 Task: Look for Airbnb properties in Yemva, Russia from 2nd December, 2023 to 10th December, 2023 for 1 adult.1  bedroom having 1 bed and 1 bathroom. Property type can be hotel. Look for 5 properties as per requirement.
Action: Mouse moved to (418, 90)
Screenshot: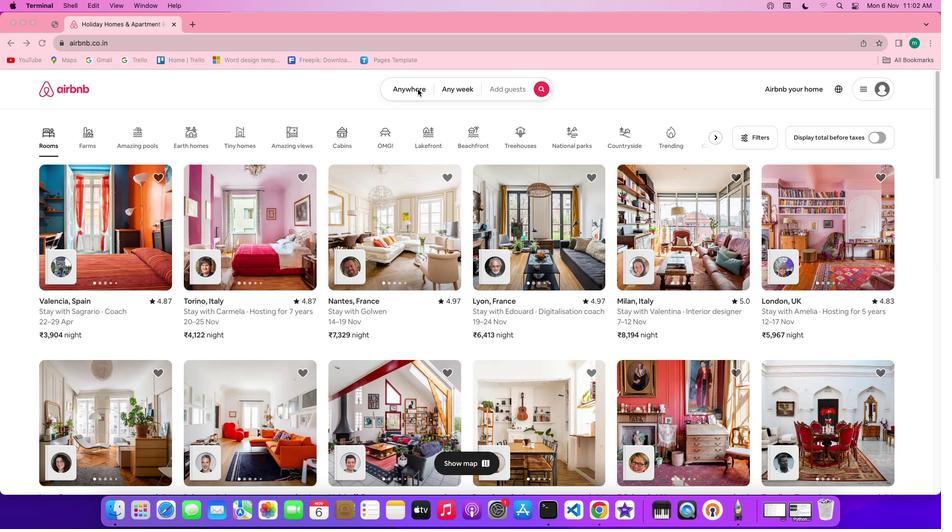 
Action: Mouse pressed left at (418, 90)
Screenshot: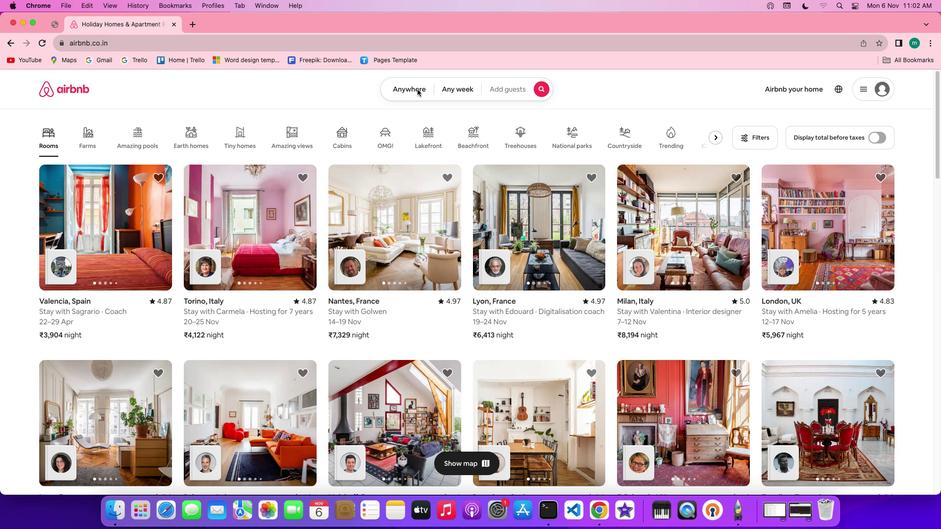 
Action: Mouse pressed left at (418, 90)
Screenshot: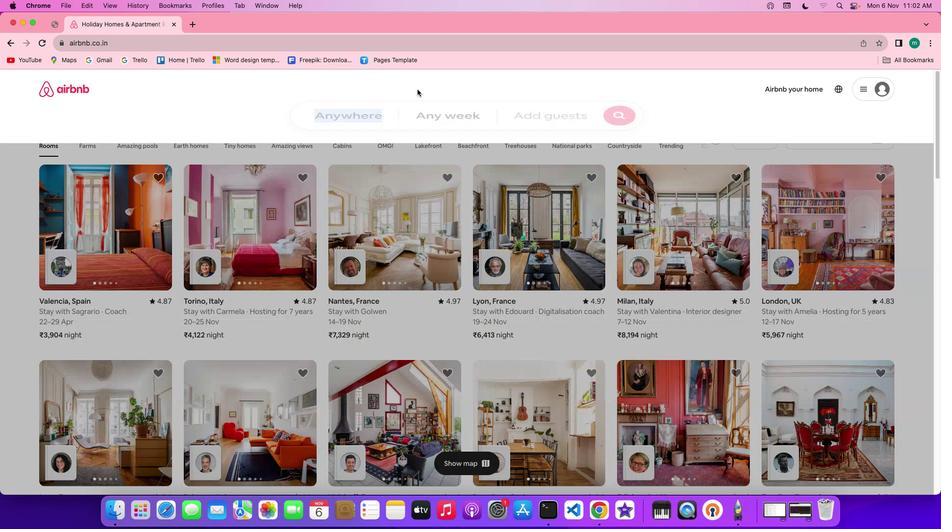 
Action: Mouse moved to (329, 131)
Screenshot: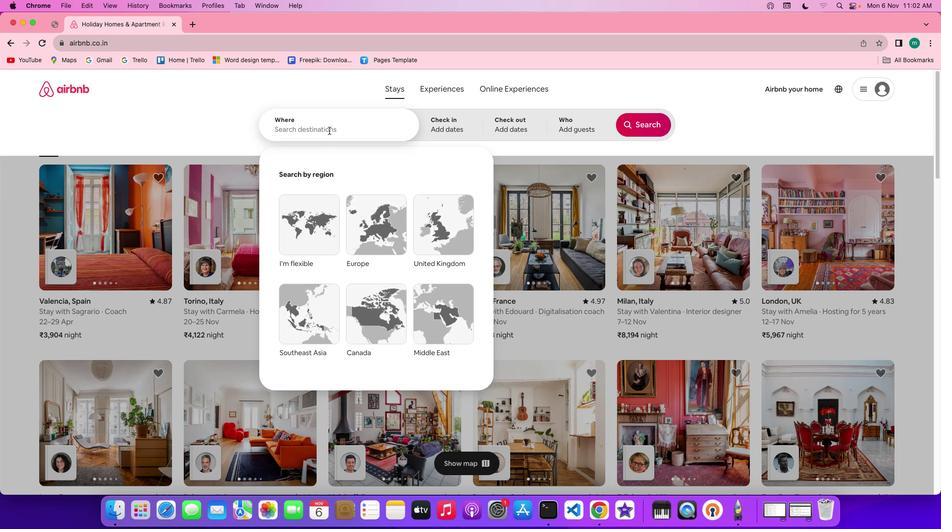 
Action: Mouse pressed left at (329, 131)
Screenshot: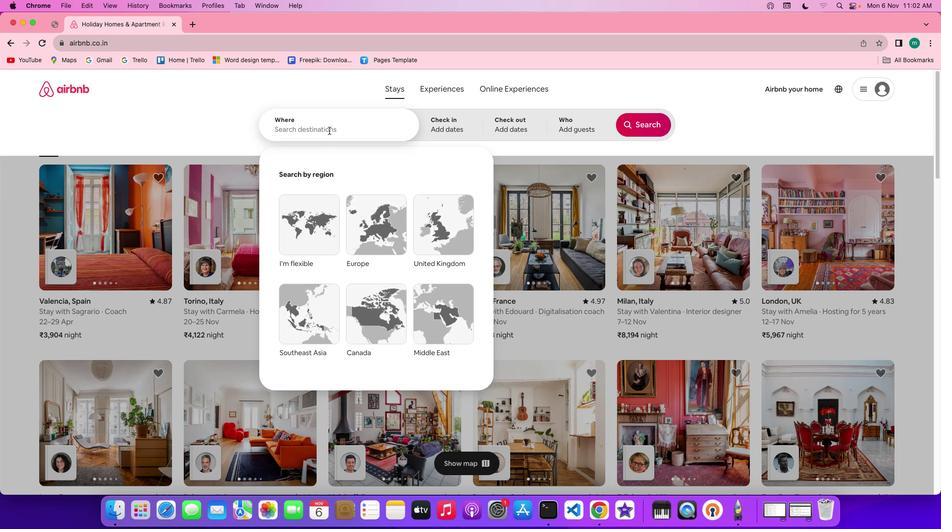 
Action: Mouse moved to (331, 131)
Screenshot: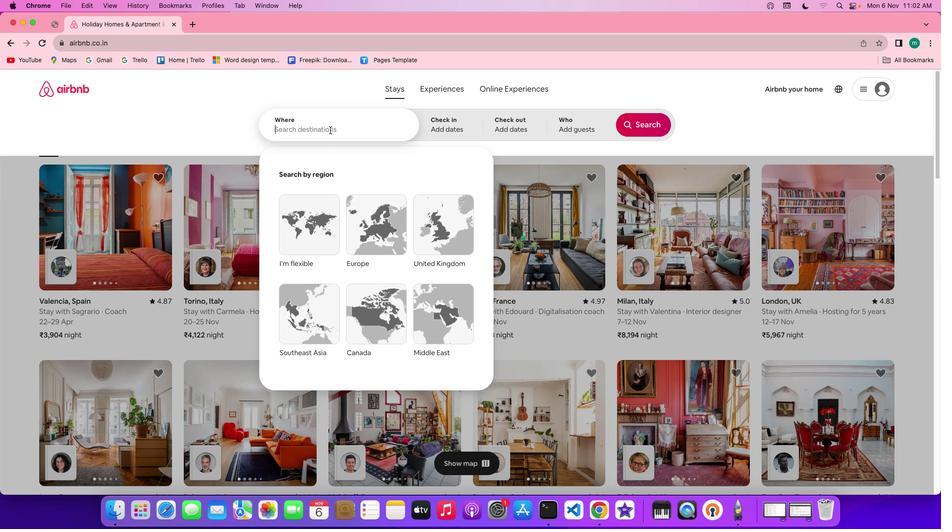 
Action: Key pressed Key.spaceKey.shift'Y''e''m''v''a'','Key.spaceKey.shift'R''u''s''s''i''a'
Screenshot: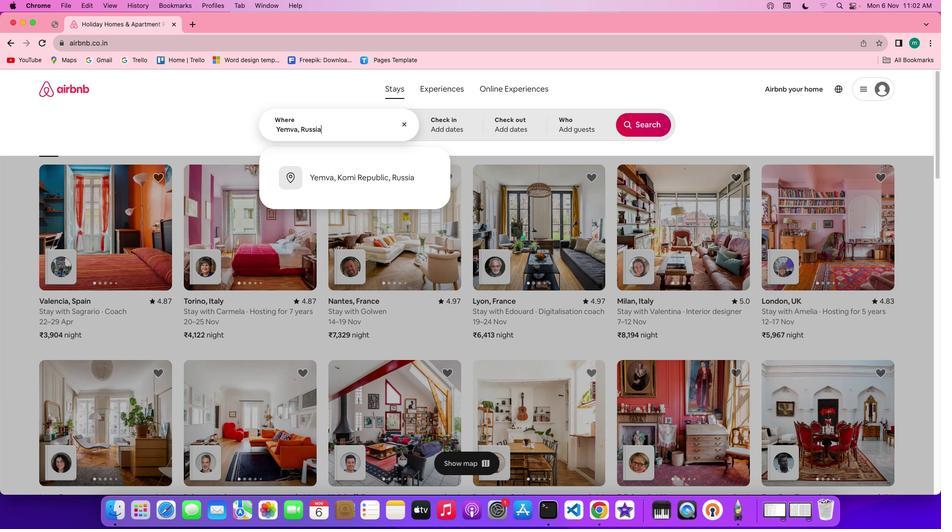
Action: Mouse moved to (444, 118)
Screenshot: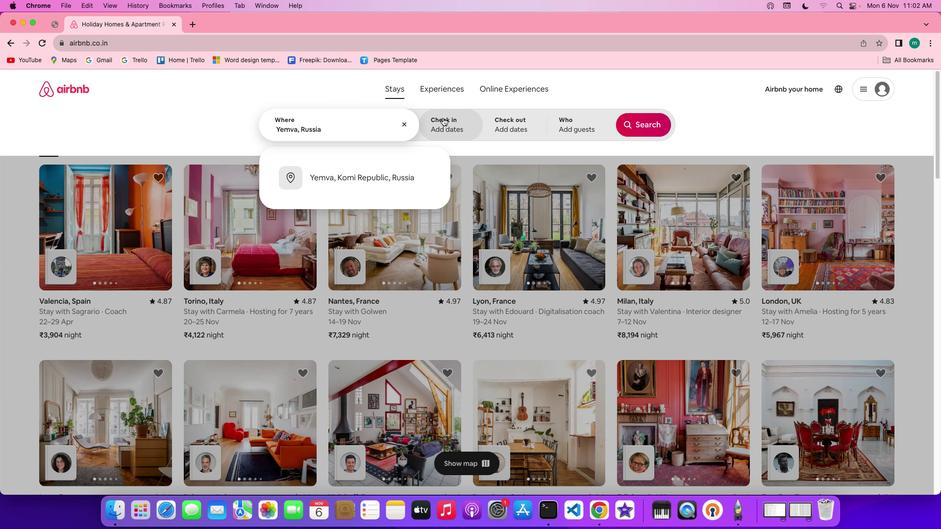 
Action: Mouse pressed left at (444, 118)
Screenshot: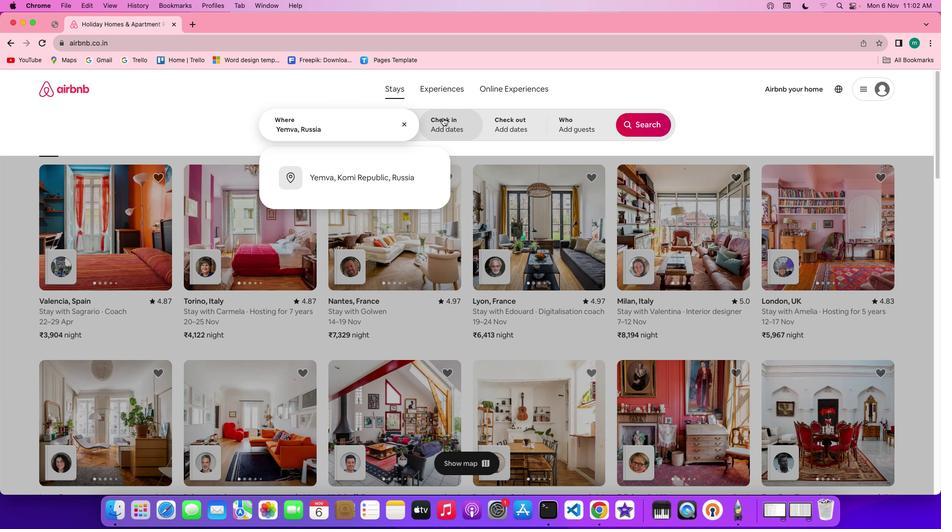 
Action: Mouse moved to (632, 247)
Screenshot: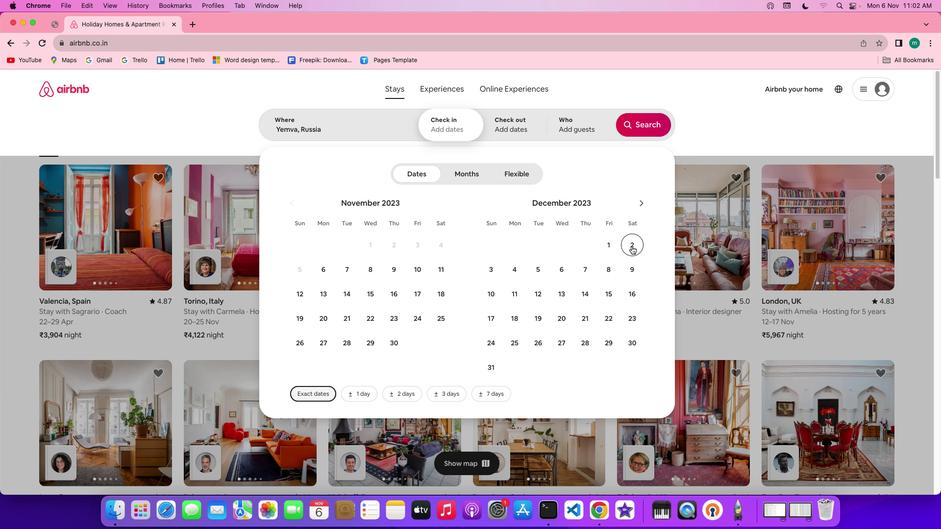 
Action: Mouse pressed left at (632, 247)
Screenshot: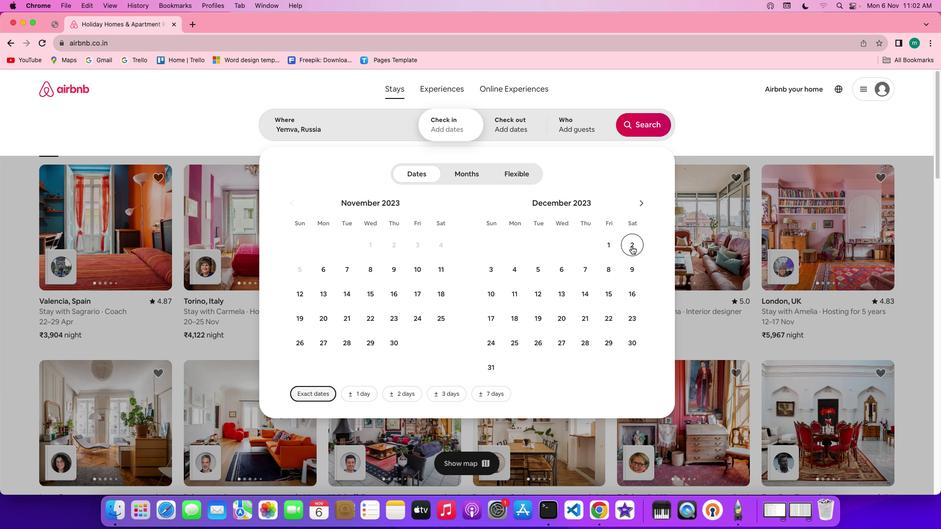 
Action: Mouse moved to (480, 291)
Screenshot: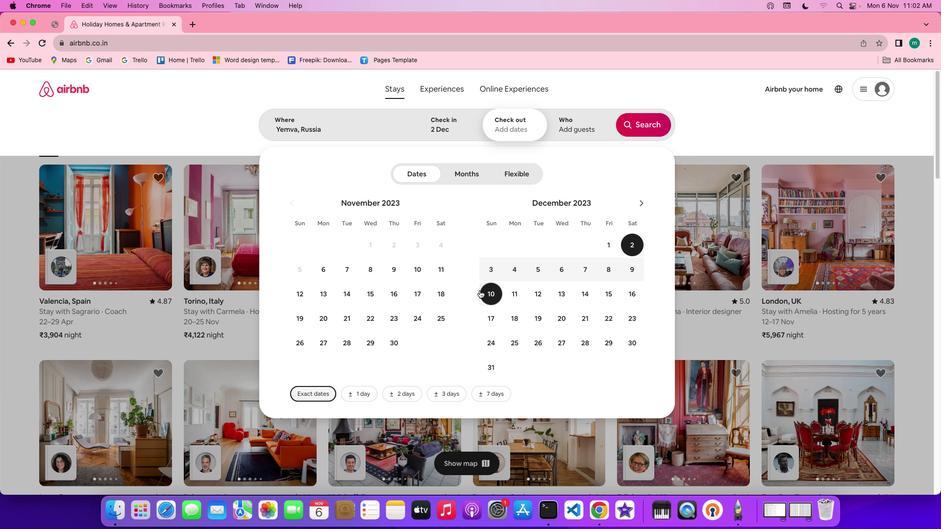 
Action: Mouse pressed left at (480, 291)
Screenshot: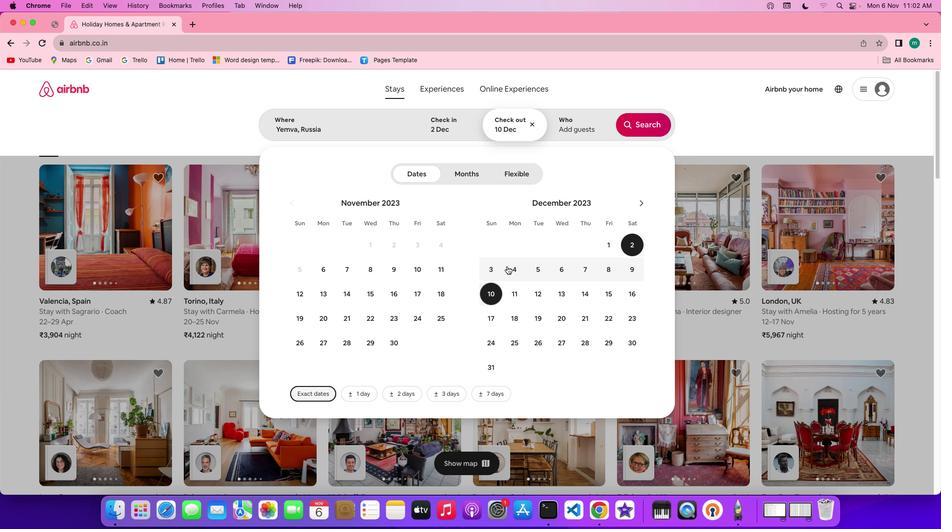 
Action: Mouse moved to (568, 138)
Screenshot: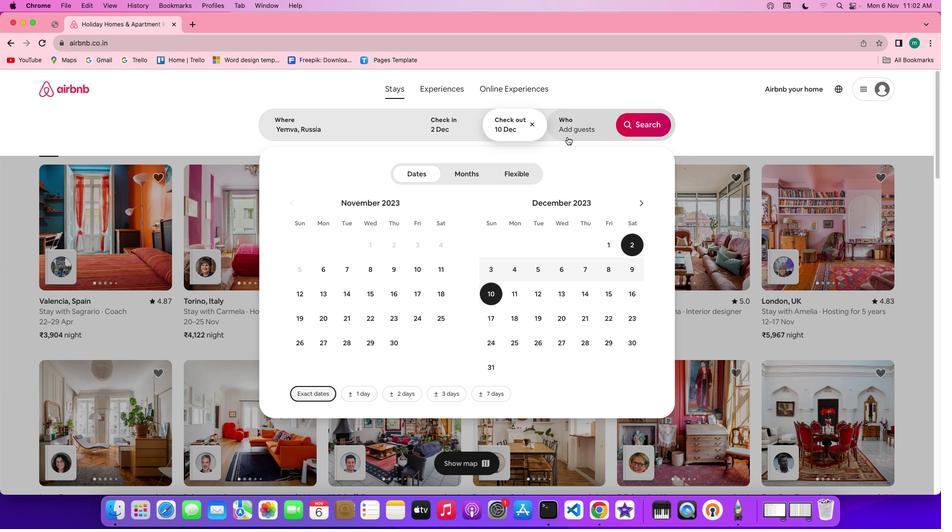 
Action: Mouse pressed left at (568, 138)
Screenshot: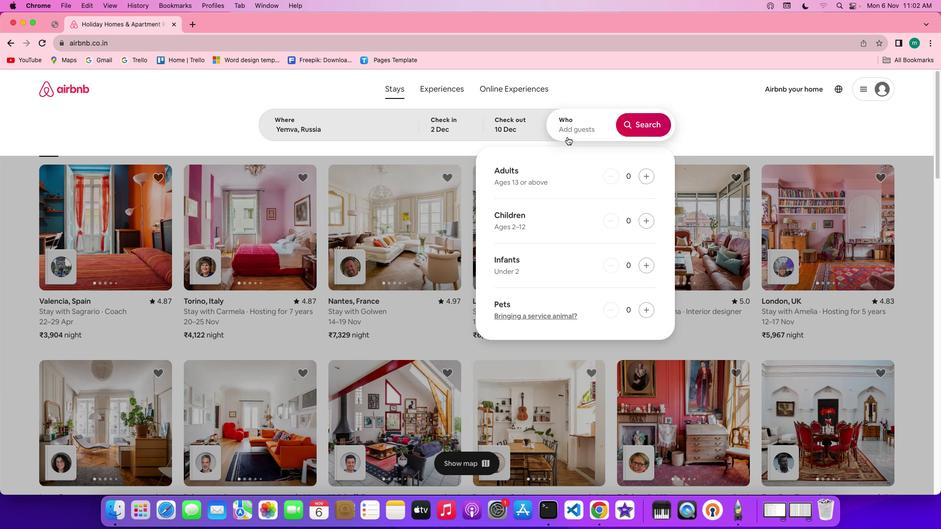 
Action: Mouse moved to (644, 175)
Screenshot: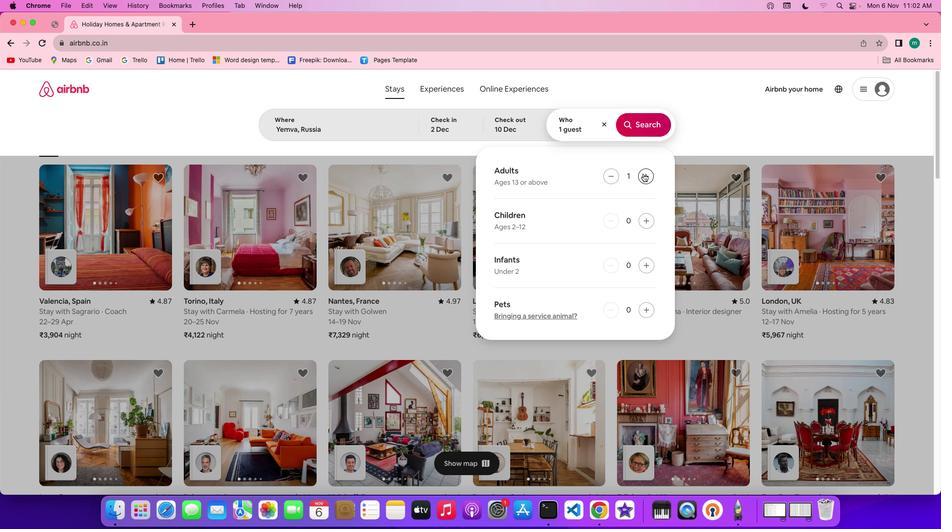 
Action: Mouse pressed left at (644, 175)
Screenshot: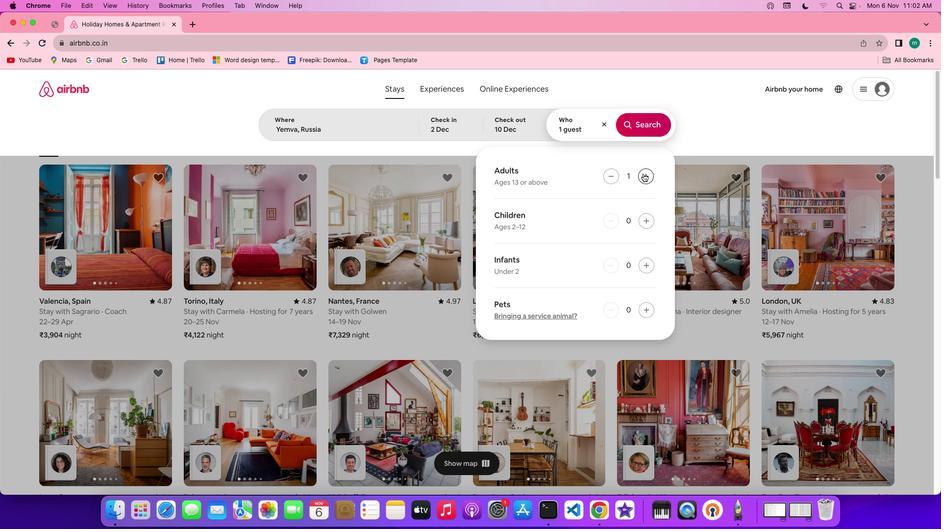 
Action: Mouse pressed left at (644, 175)
Screenshot: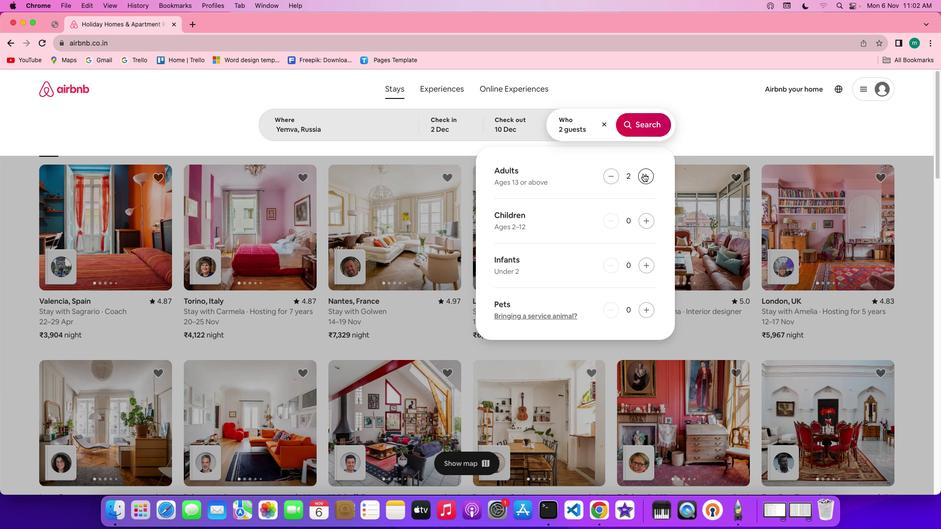 
Action: Mouse pressed left at (644, 175)
Screenshot: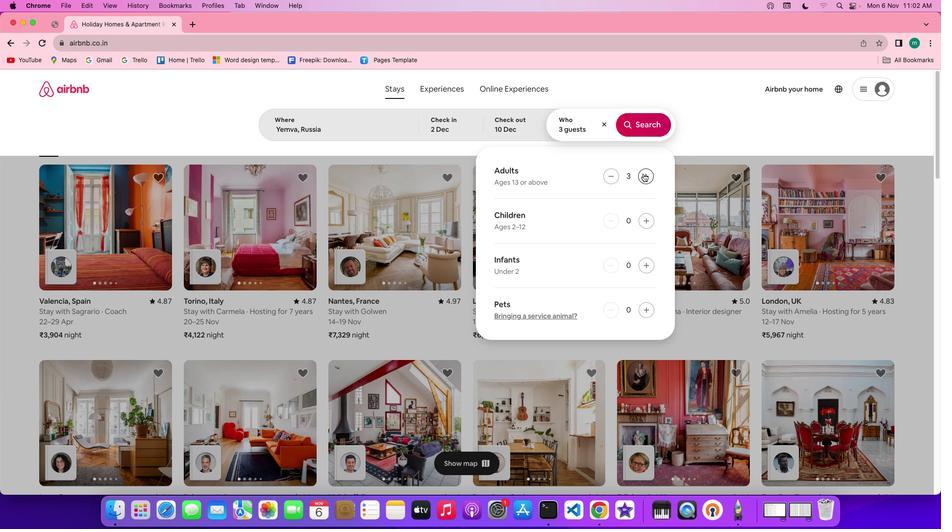 
Action: Mouse moved to (609, 176)
Screenshot: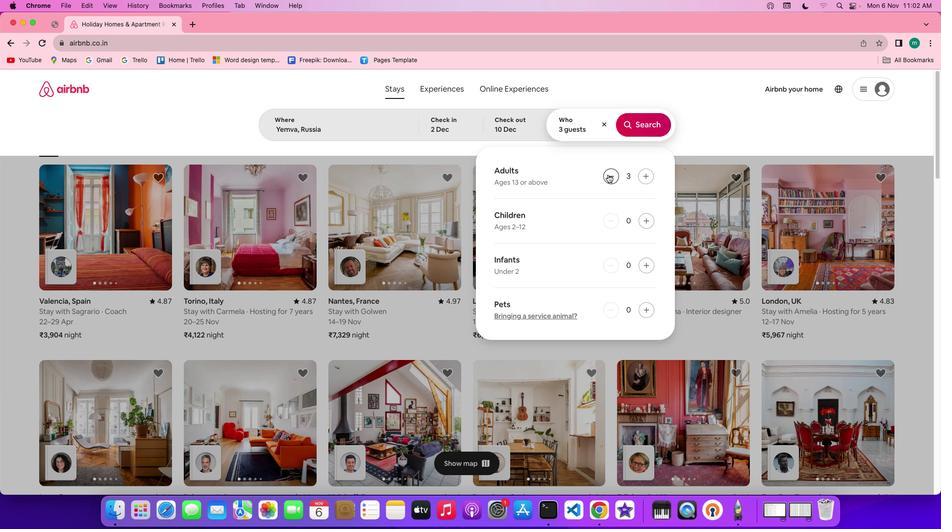 
Action: Mouse pressed left at (609, 176)
Screenshot: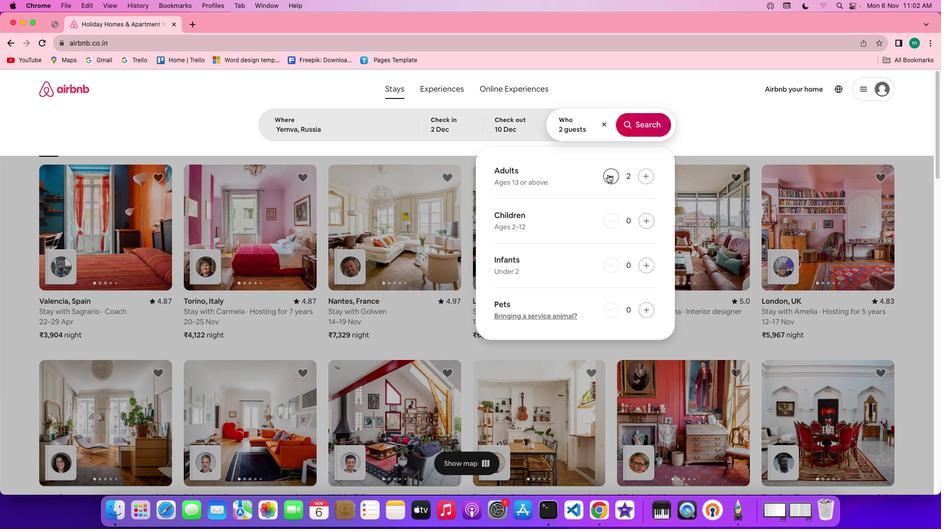 
Action: Mouse pressed left at (609, 176)
Screenshot: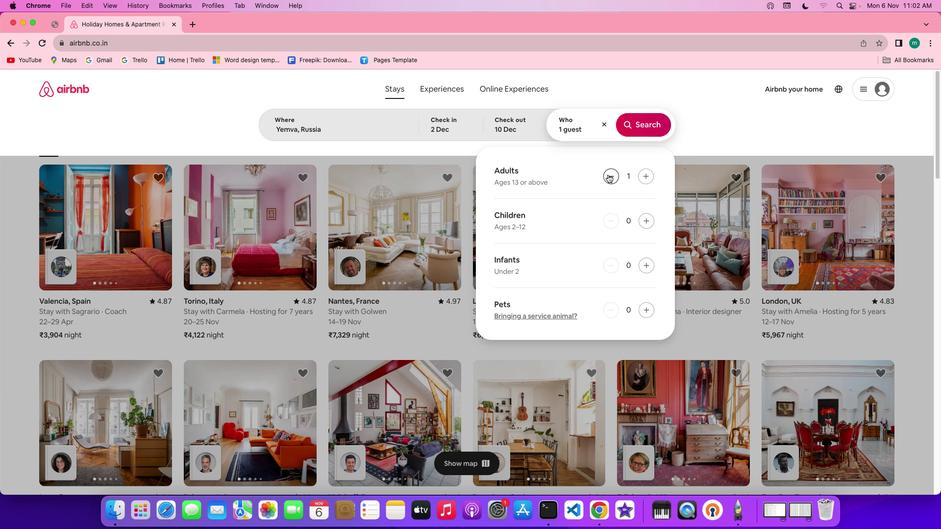 
Action: Mouse moved to (661, 125)
Screenshot: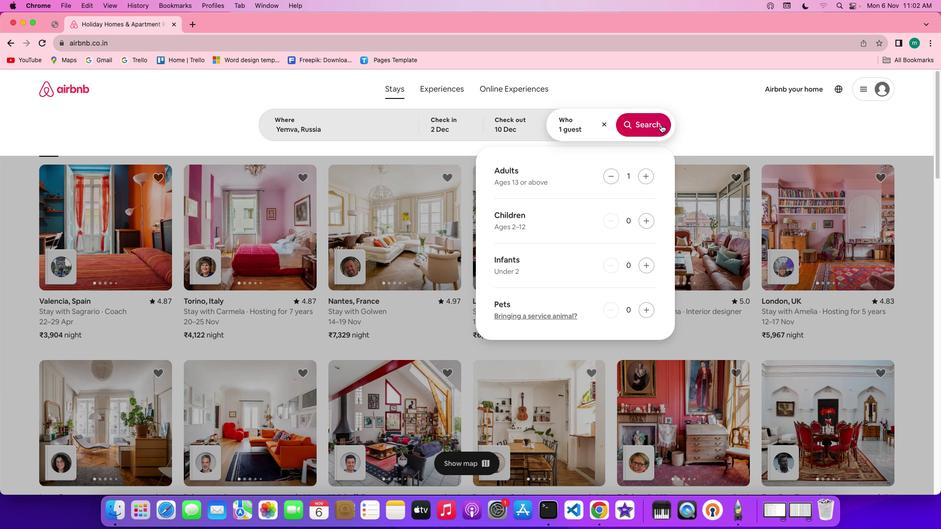 
Action: Mouse pressed left at (661, 125)
Screenshot: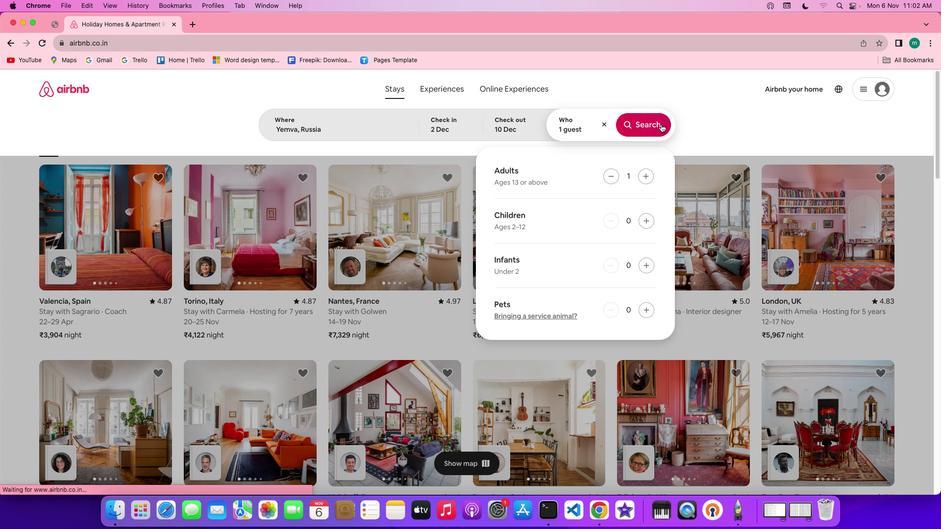 
Action: Mouse moved to (777, 129)
Screenshot: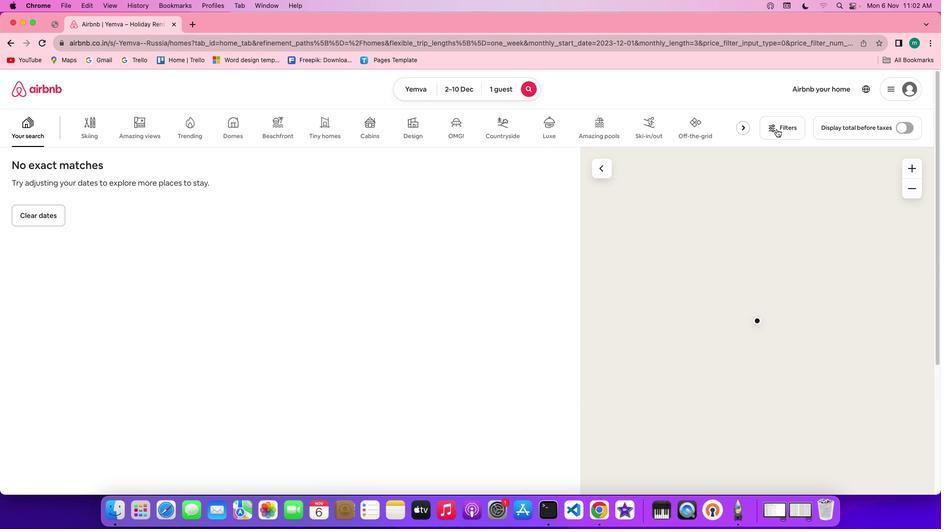 
Action: Mouse pressed left at (777, 129)
Screenshot: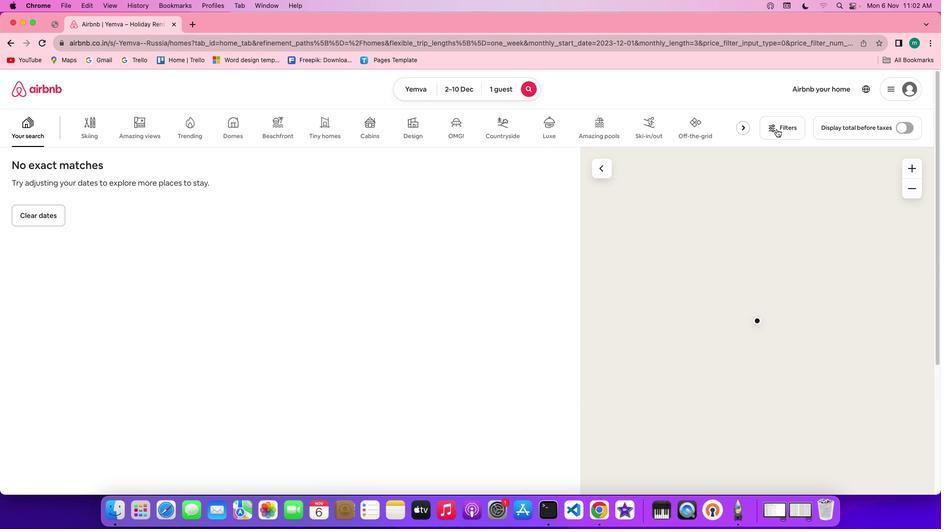 
Action: Mouse moved to (528, 344)
Screenshot: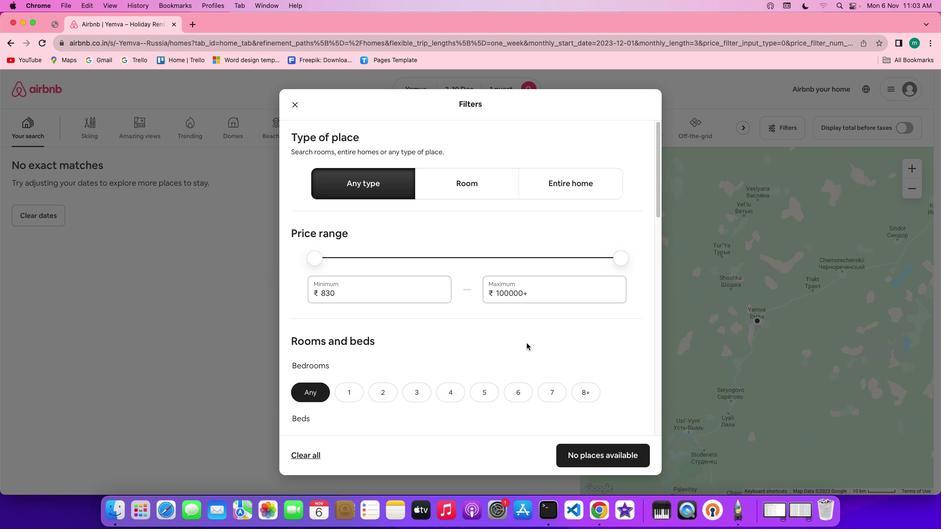 
Action: Mouse scrolled (528, 344) with delta (0, 0)
Screenshot: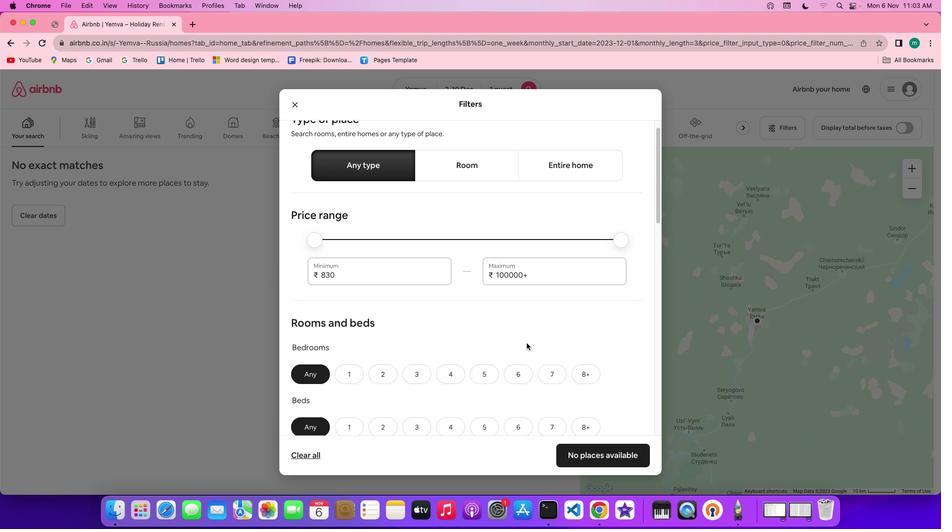 
Action: Mouse scrolled (528, 344) with delta (0, 0)
Screenshot: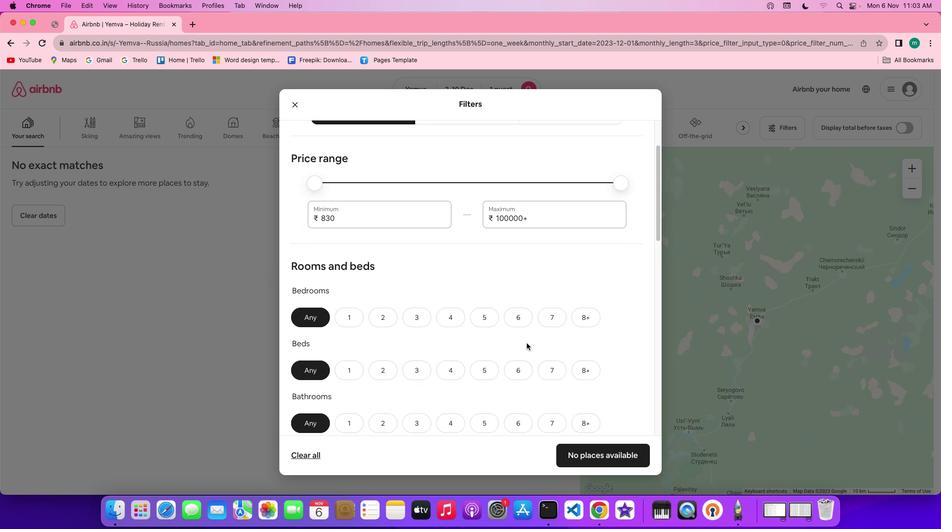 
Action: Mouse scrolled (528, 344) with delta (0, 0)
Screenshot: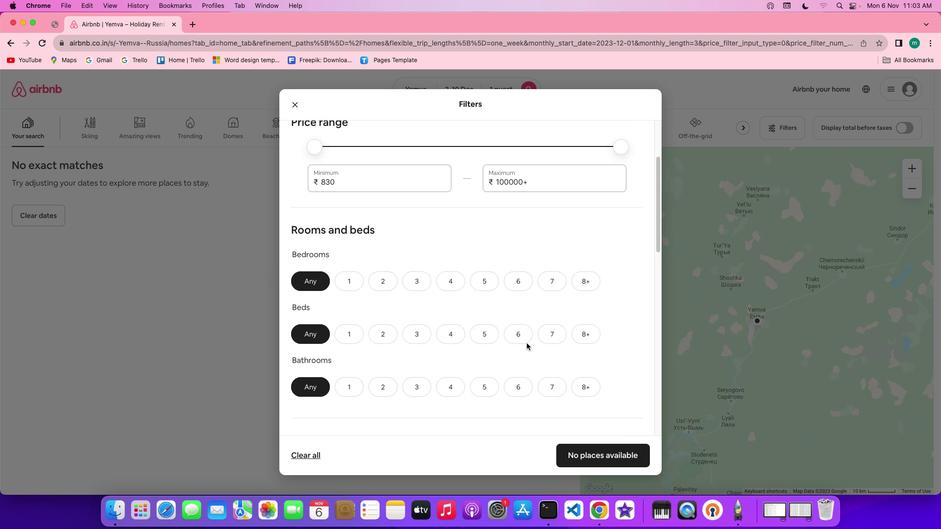 
Action: Mouse scrolled (528, 344) with delta (0, 0)
Screenshot: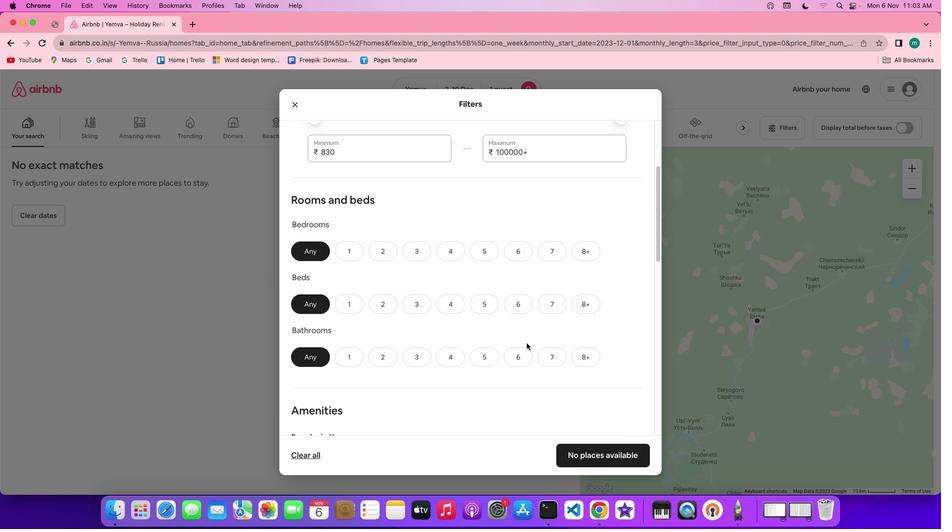 
Action: Mouse scrolled (528, 344) with delta (0, 0)
Screenshot: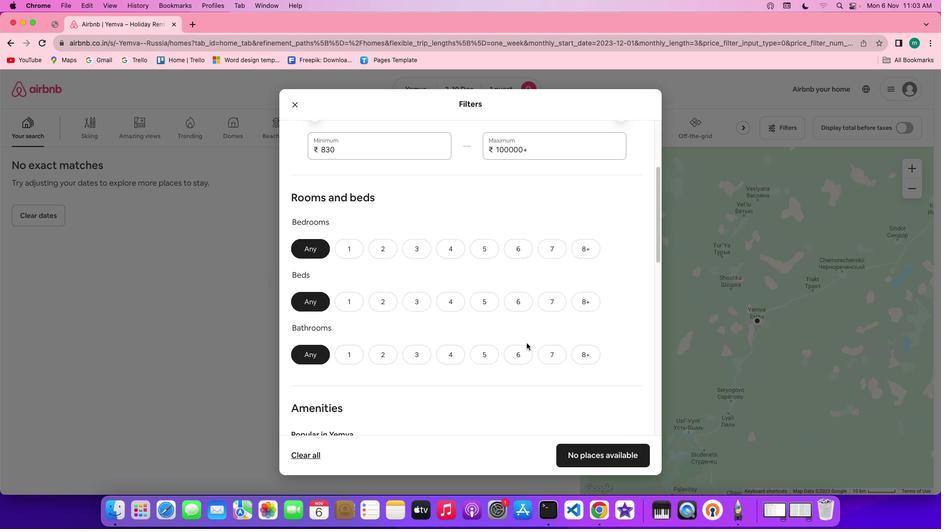 
Action: Mouse scrolled (528, 344) with delta (0, 0)
Screenshot: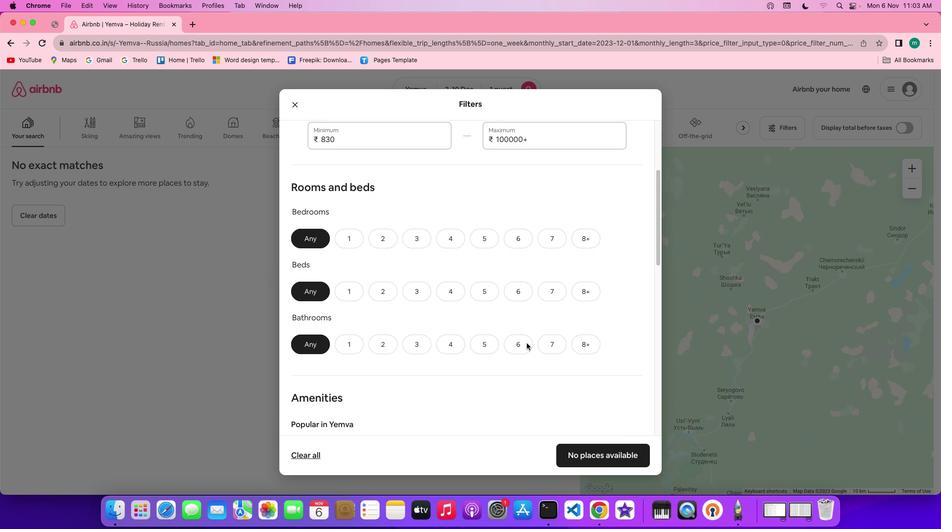 
Action: Mouse scrolled (528, 344) with delta (0, 0)
Screenshot: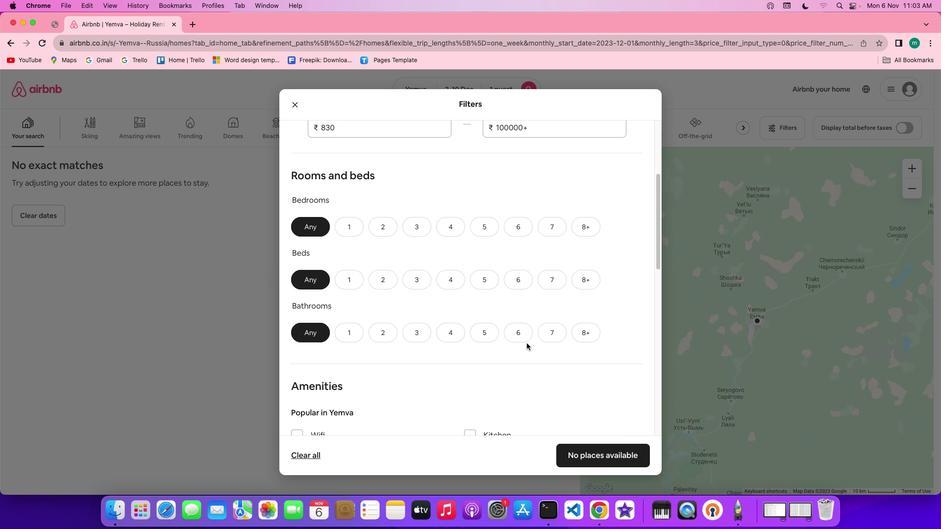 
Action: Mouse scrolled (528, 344) with delta (0, 0)
Screenshot: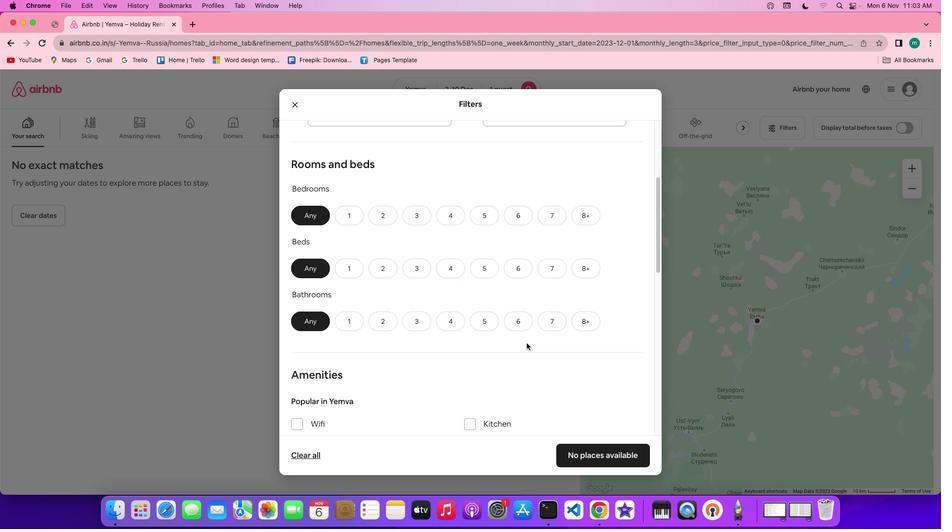
Action: Mouse scrolled (528, 344) with delta (0, 0)
Screenshot: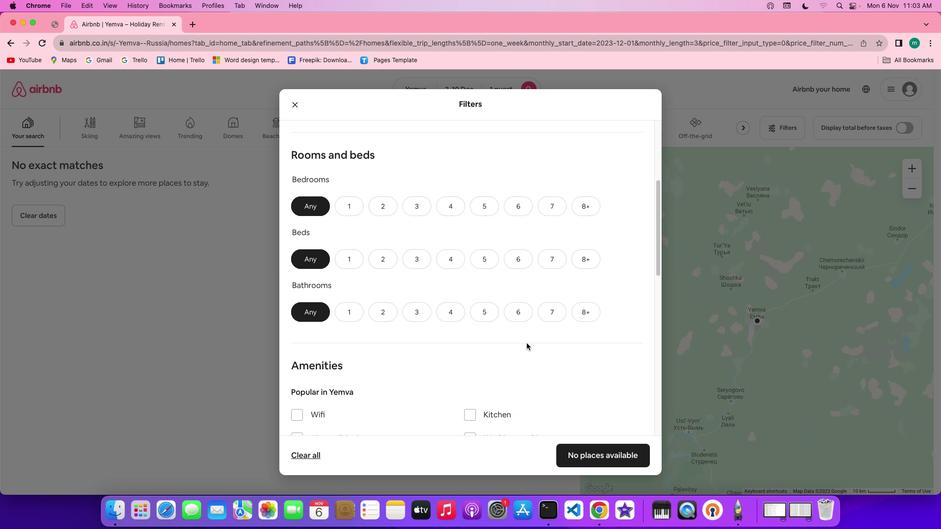 
Action: Mouse scrolled (528, 344) with delta (0, 0)
Screenshot: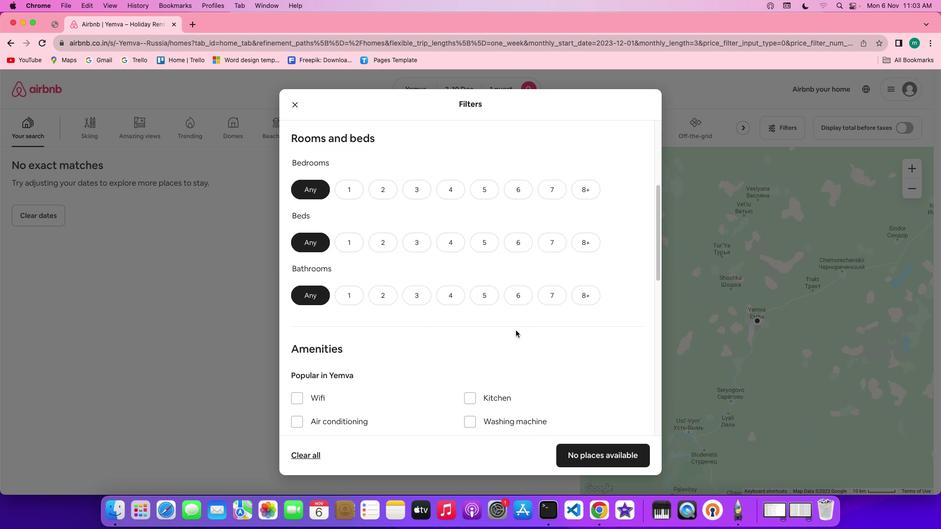 
Action: Mouse moved to (339, 184)
Screenshot: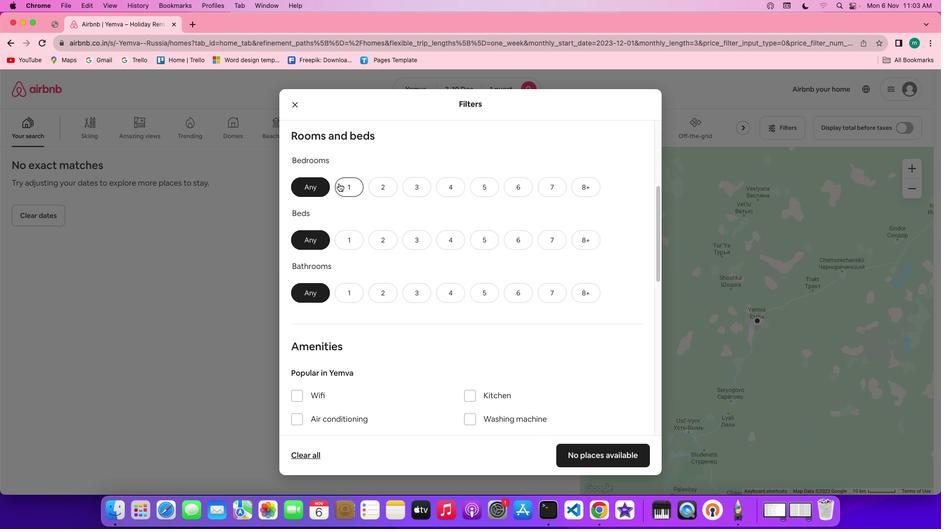 
Action: Mouse pressed left at (339, 184)
Screenshot: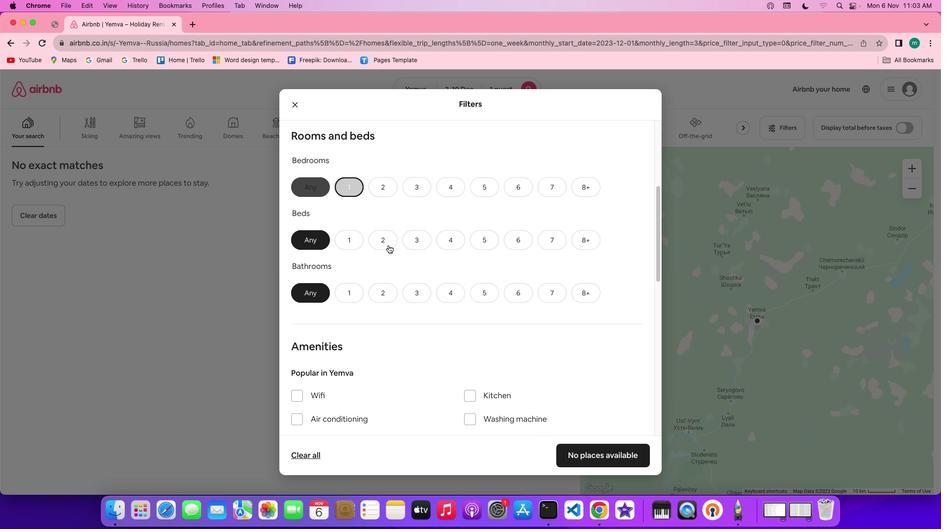 
Action: Mouse moved to (361, 241)
Screenshot: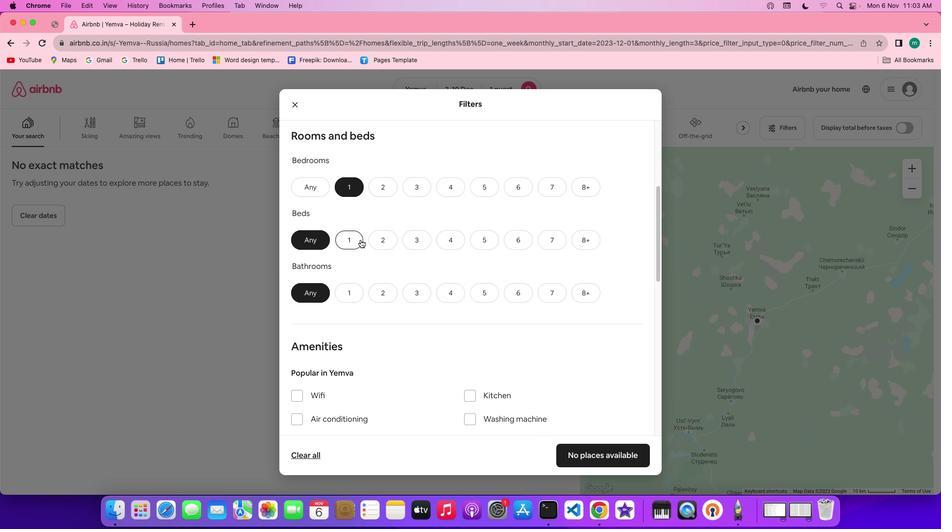 
Action: Mouse pressed left at (361, 241)
Screenshot: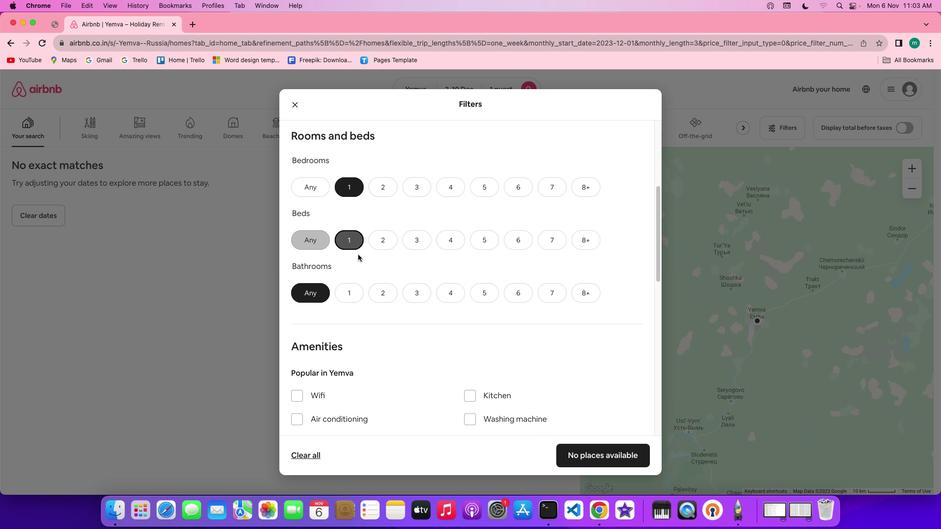 
Action: Mouse moved to (357, 295)
Screenshot: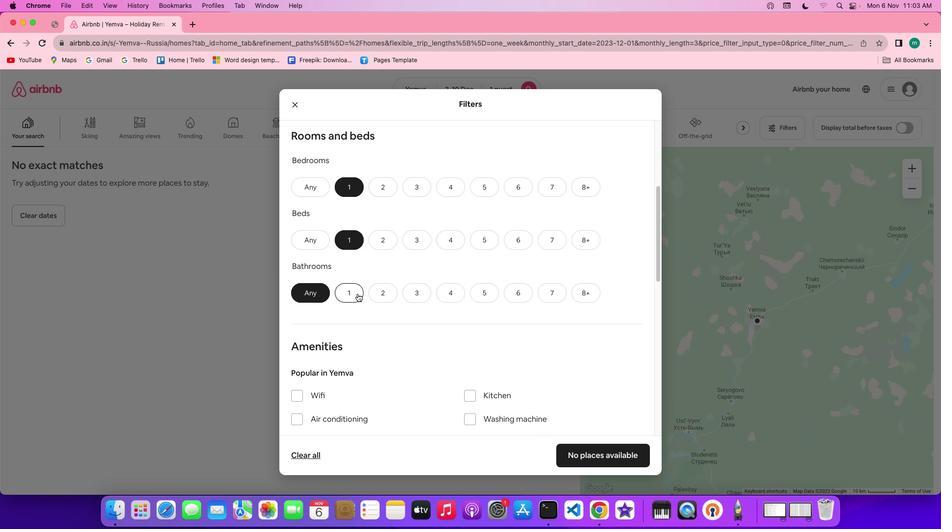 
Action: Mouse pressed left at (357, 295)
Screenshot: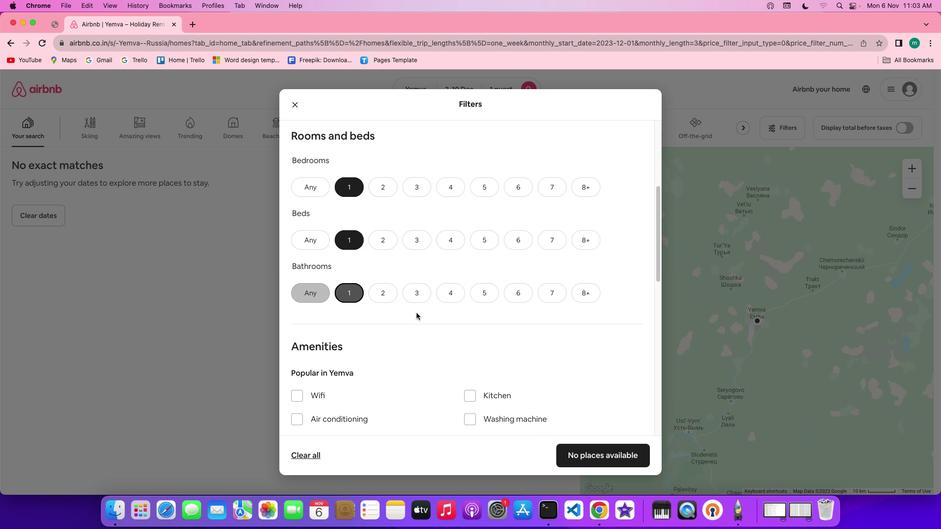 
Action: Mouse moved to (473, 321)
Screenshot: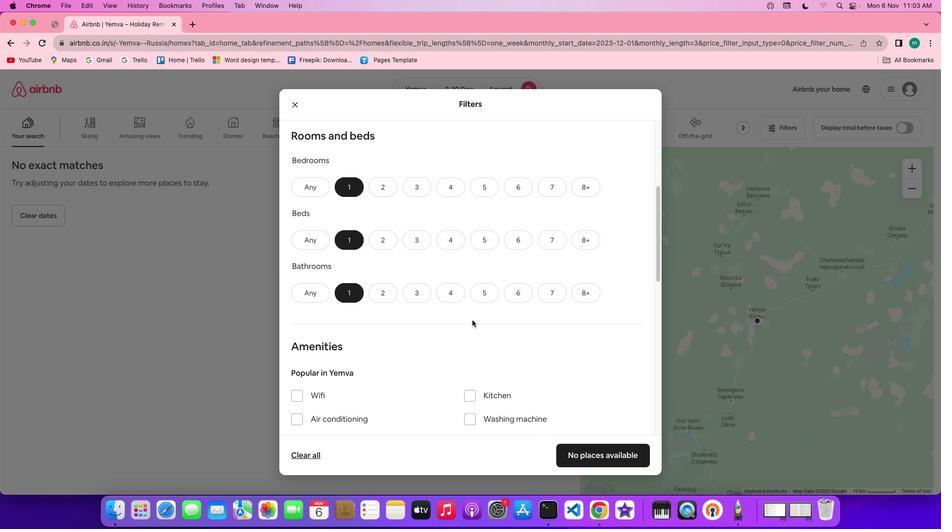 
Action: Mouse scrolled (473, 321) with delta (0, 0)
Screenshot: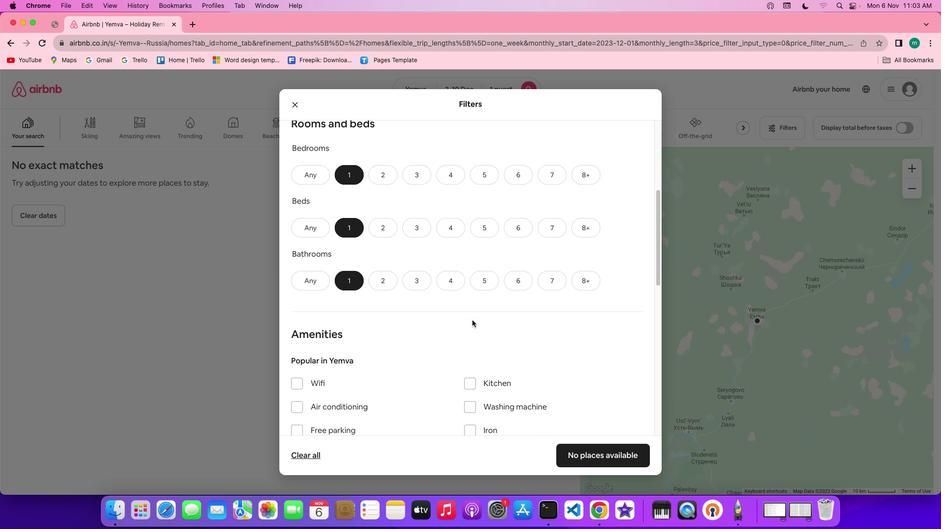 
Action: Mouse scrolled (473, 321) with delta (0, 0)
Screenshot: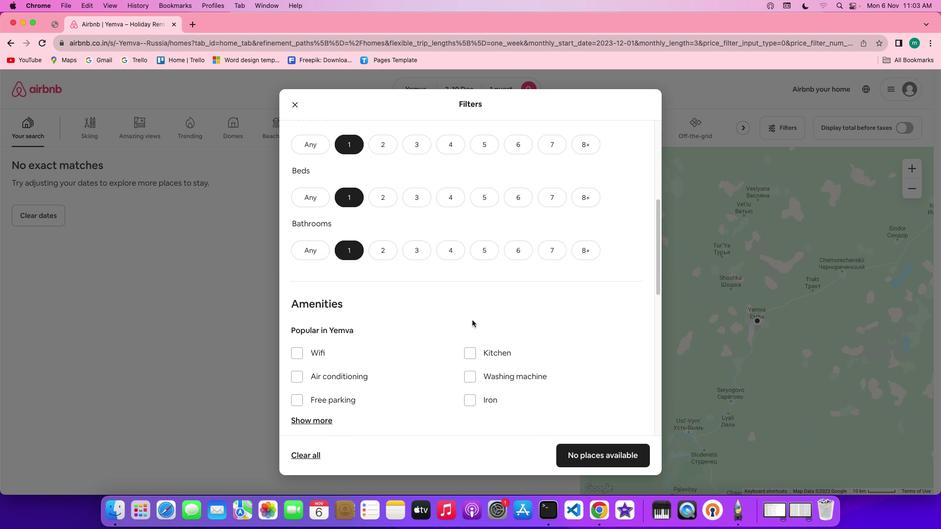 
Action: Mouse scrolled (473, 321) with delta (0, 0)
Screenshot: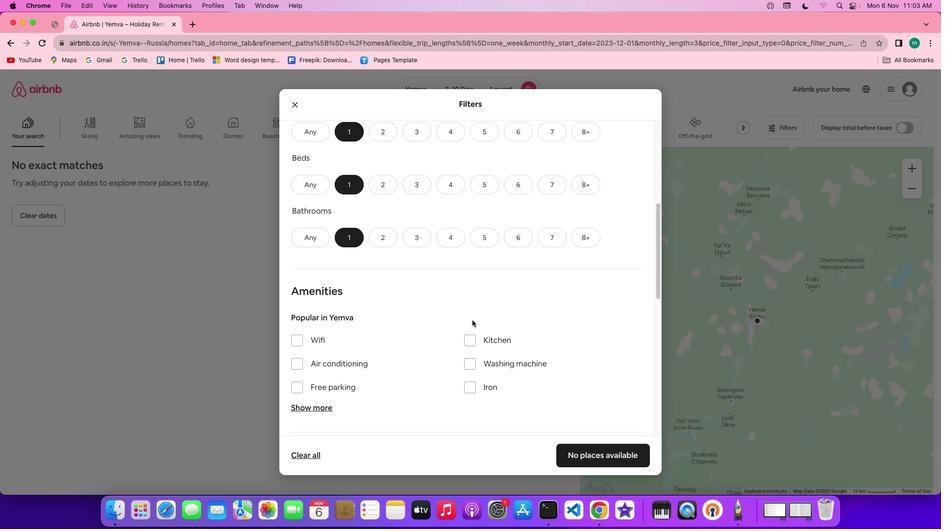 
Action: Mouse scrolled (473, 321) with delta (0, 0)
Screenshot: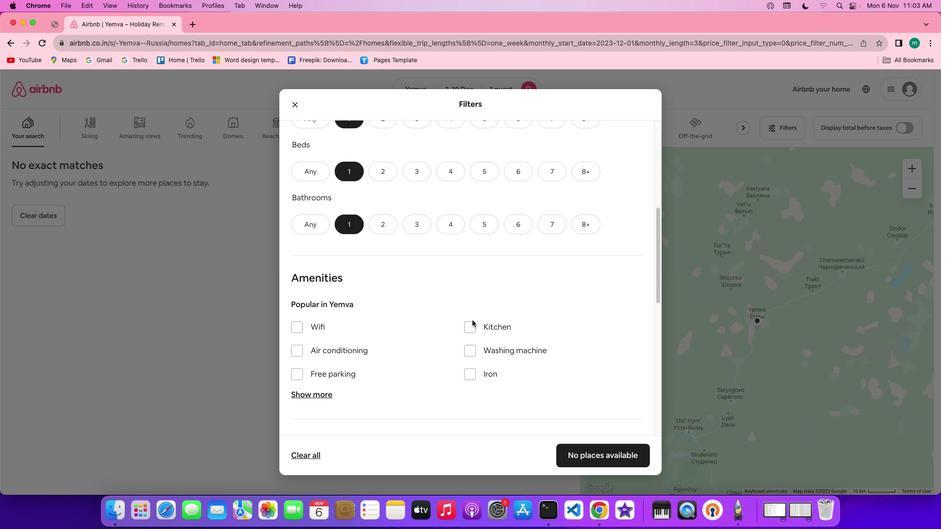 
Action: Mouse scrolled (473, 321) with delta (0, 0)
Screenshot: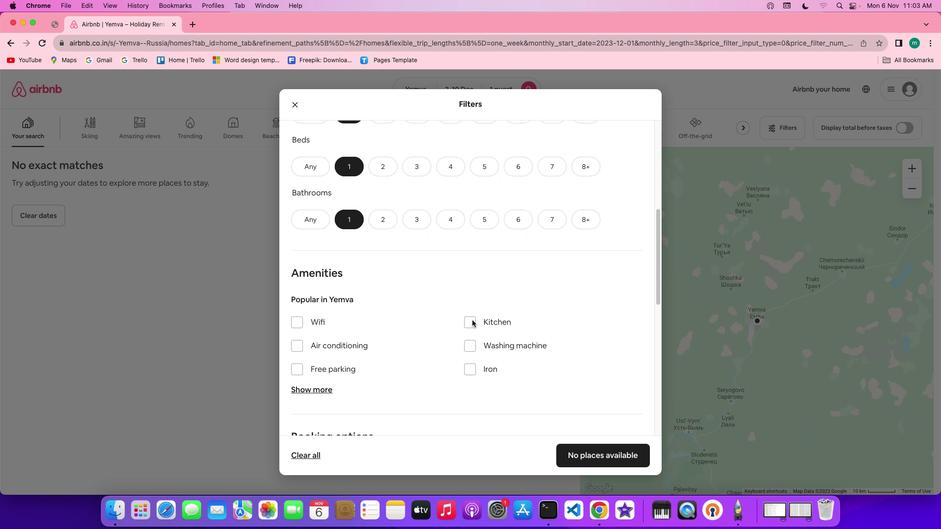 
Action: Mouse scrolled (473, 321) with delta (0, 0)
Screenshot: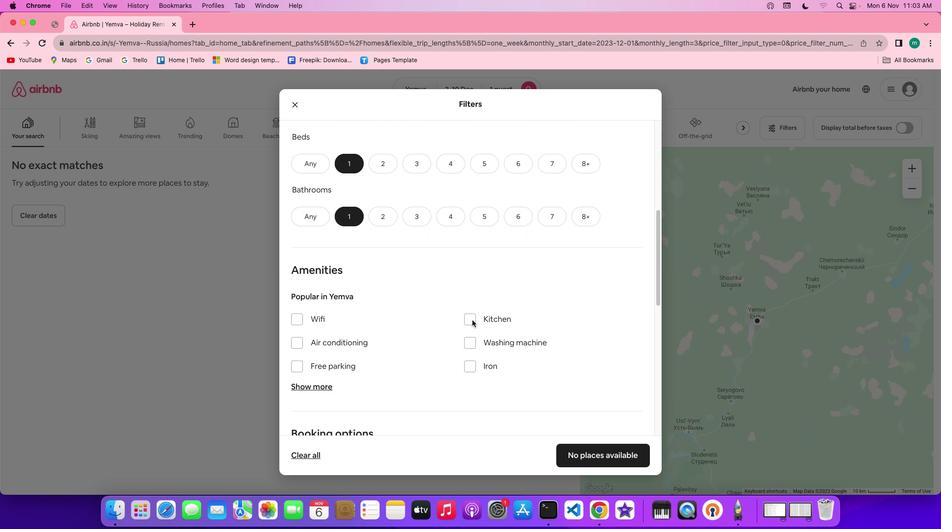 
Action: Mouse scrolled (473, 321) with delta (0, 0)
Screenshot: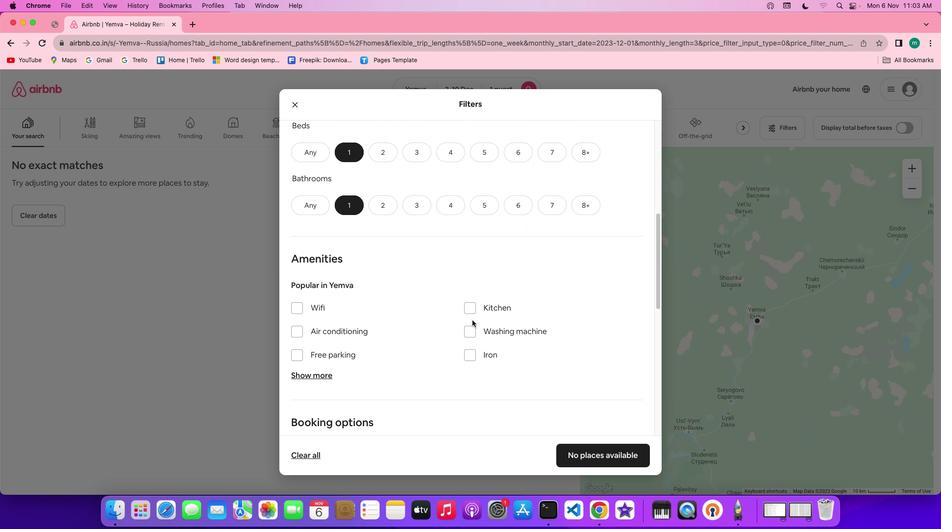 
Action: Mouse scrolled (473, 321) with delta (0, 0)
Screenshot: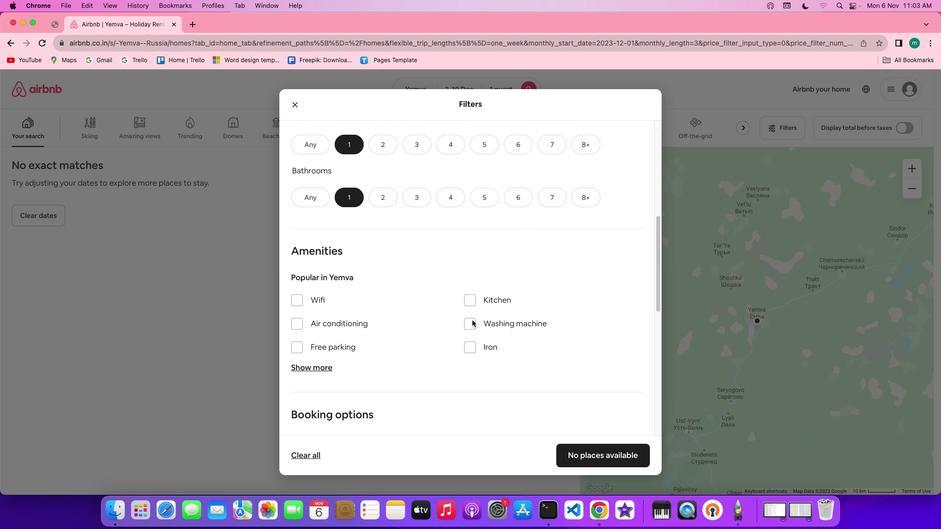 
Action: Mouse scrolled (473, 321) with delta (0, 0)
Screenshot: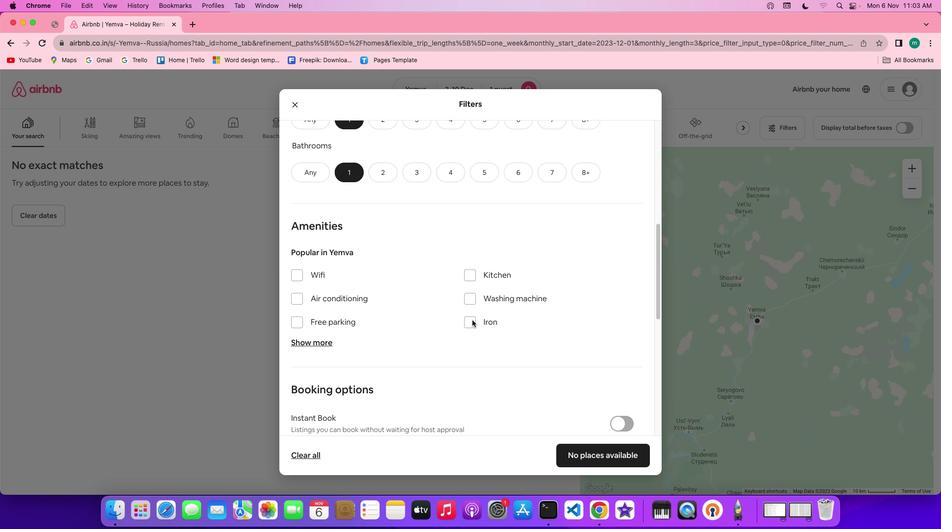 
Action: Mouse moved to (473, 321)
Screenshot: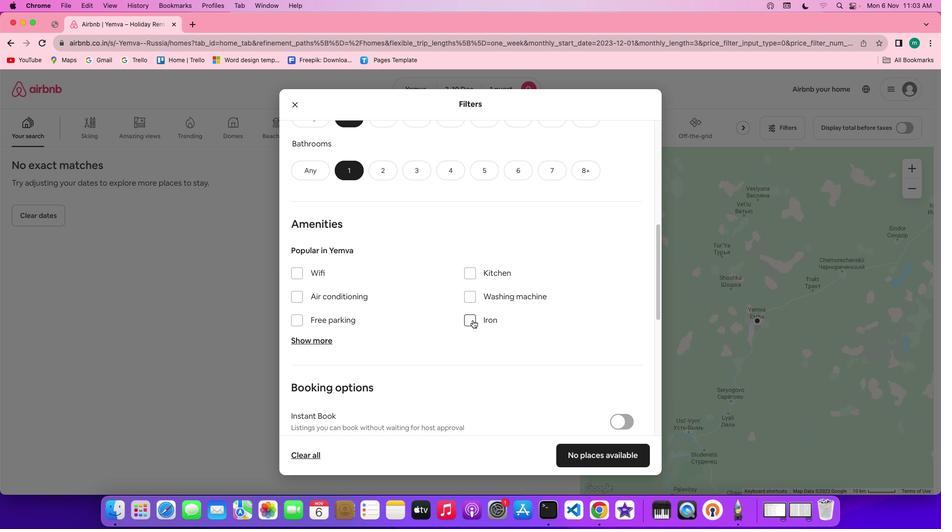 
Action: Mouse scrolled (473, 321) with delta (0, 0)
Screenshot: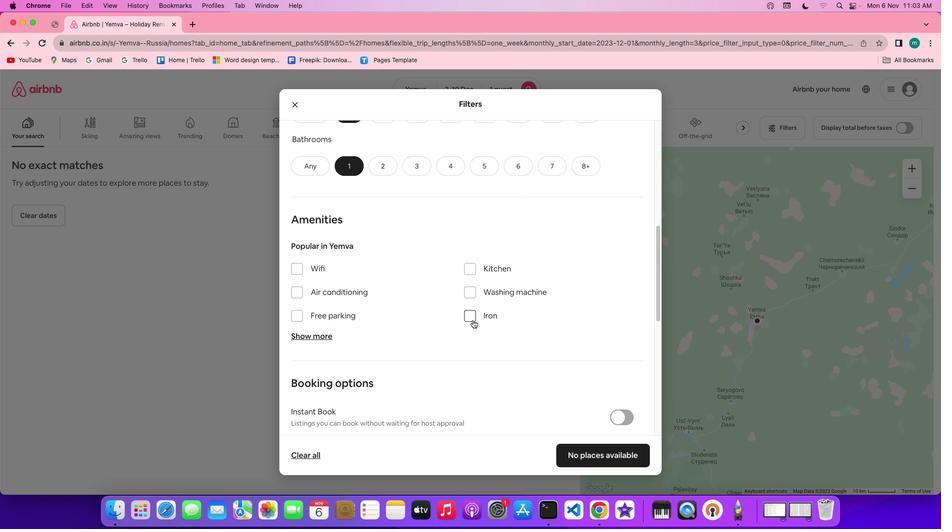 
Action: Mouse scrolled (473, 321) with delta (0, 0)
Screenshot: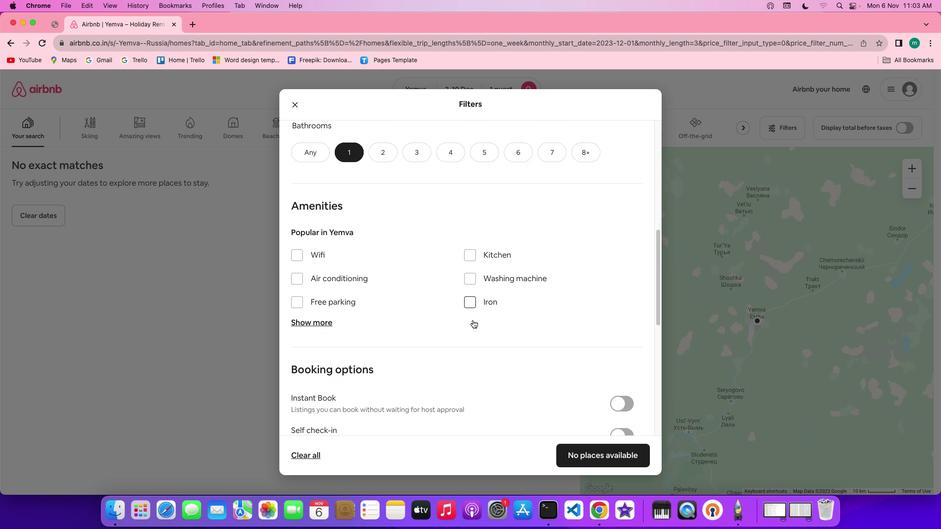 
Action: Mouse scrolled (473, 321) with delta (0, 0)
Screenshot: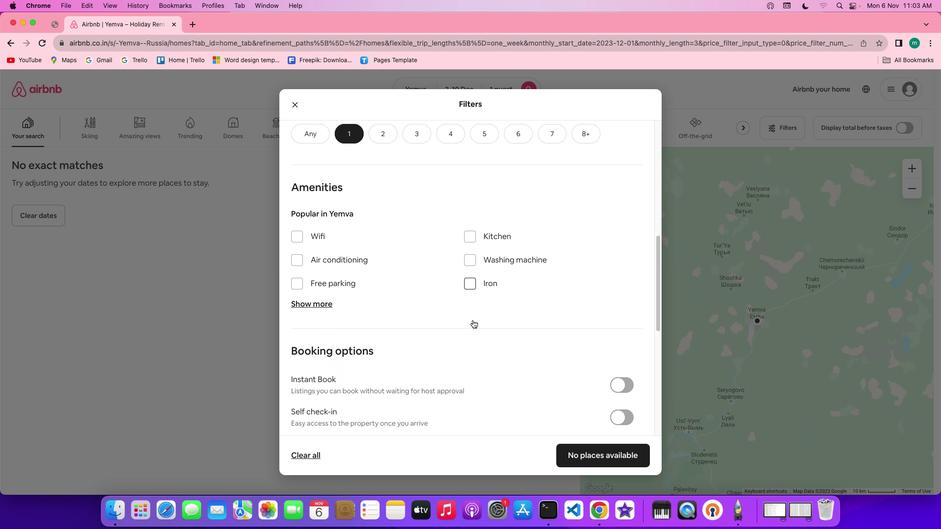 
Action: Mouse scrolled (473, 321) with delta (0, 0)
Screenshot: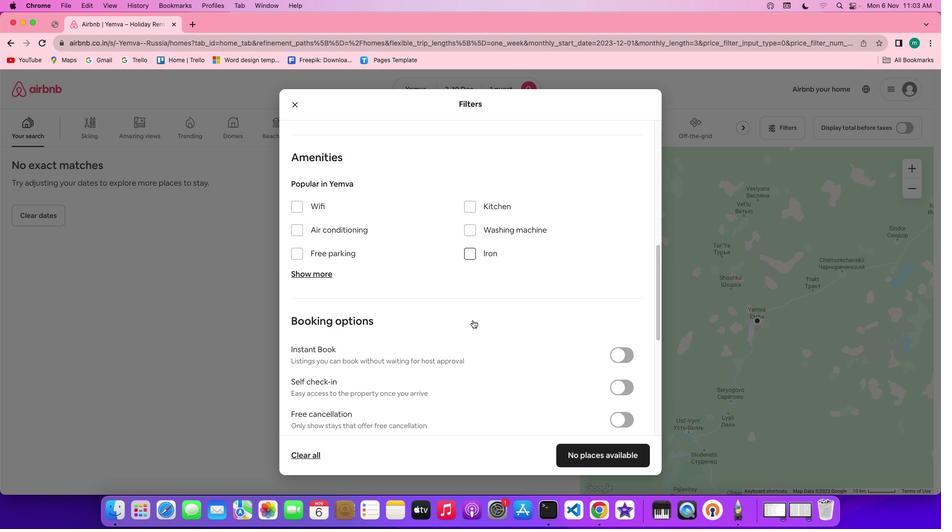 
Action: Mouse scrolled (473, 321) with delta (0, 0)
Screenshot: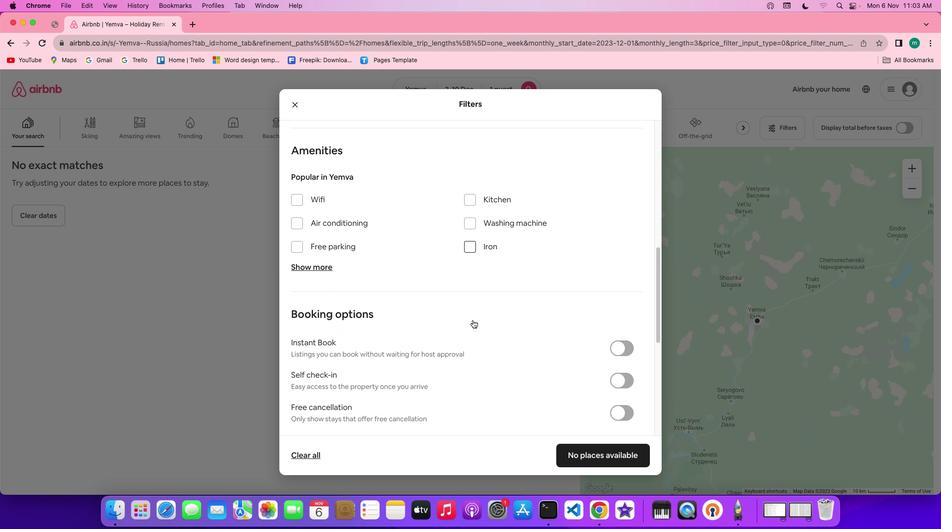 
Action: Mouse scrolled (473, 321) with delta (0, 0)
Screenshot: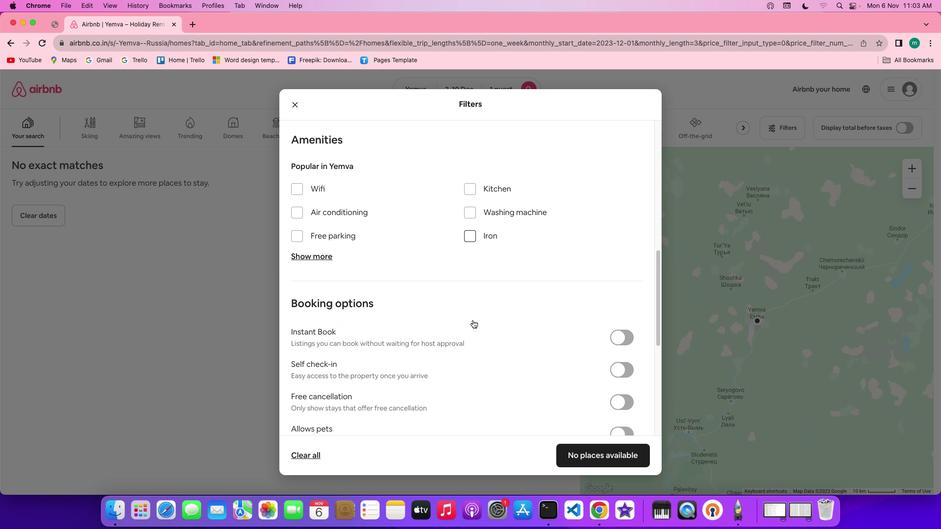 
Action: Mouse scrolled (473, 321) with delta (0, 0)
Screenshot: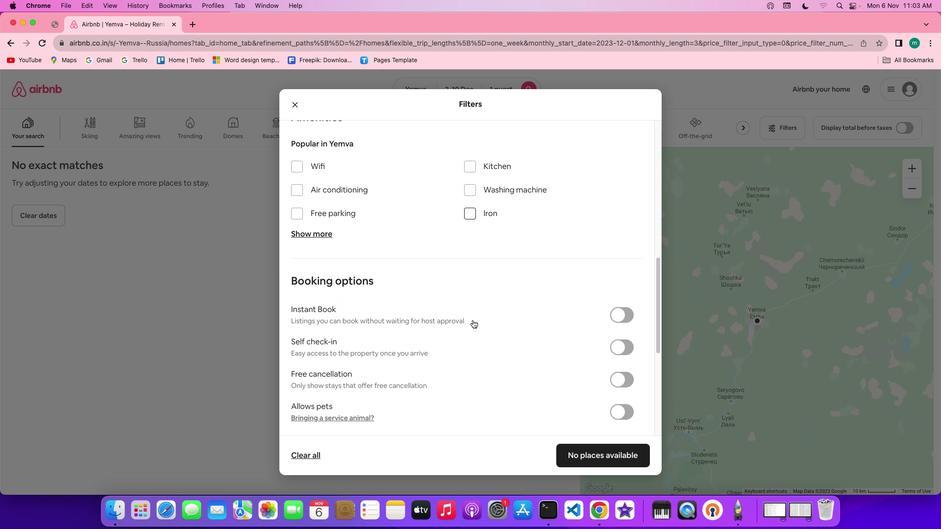 
Action: Mouse scrolled (473, 321) with delta (0, 0)
Screenshot: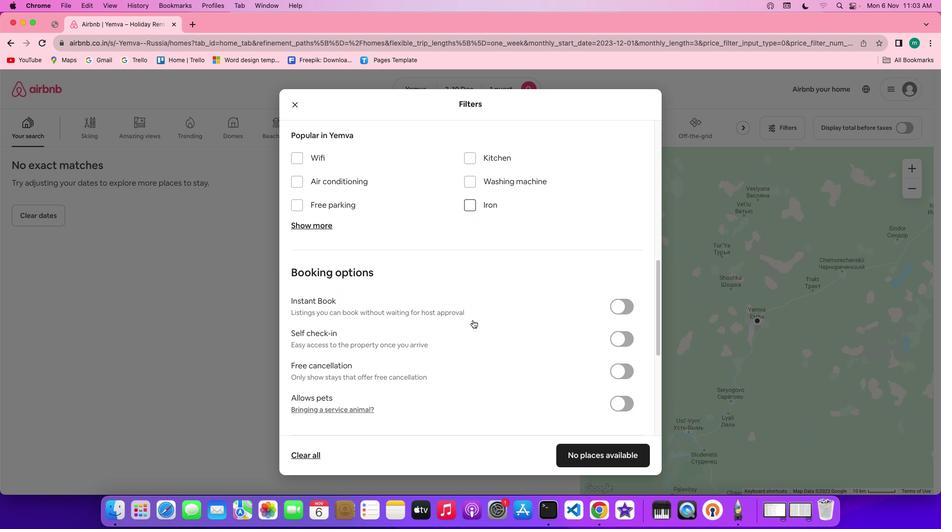 
Action: Mouse scrolled (473, 321) with delta (0, 0)
Screenshot: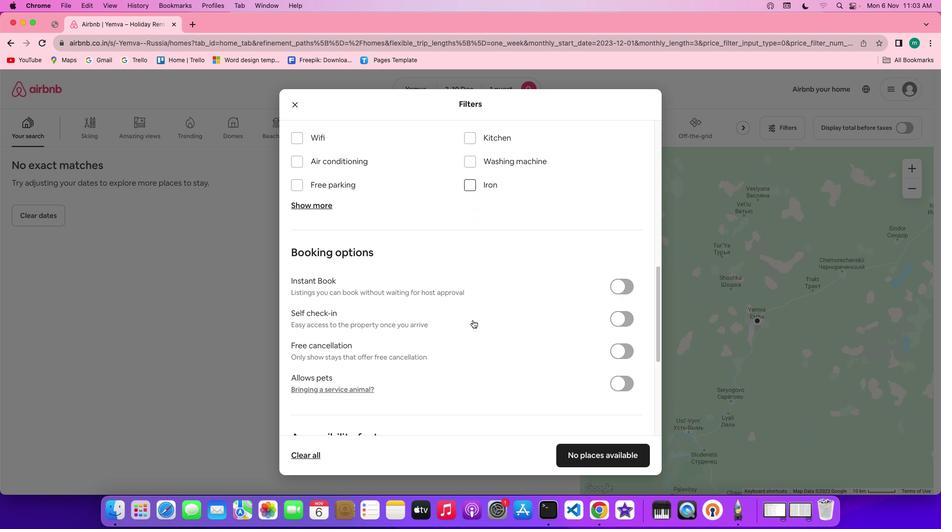 
Action: Mouse scrolled (473, 321) with delta (0, 0)
Screenshot: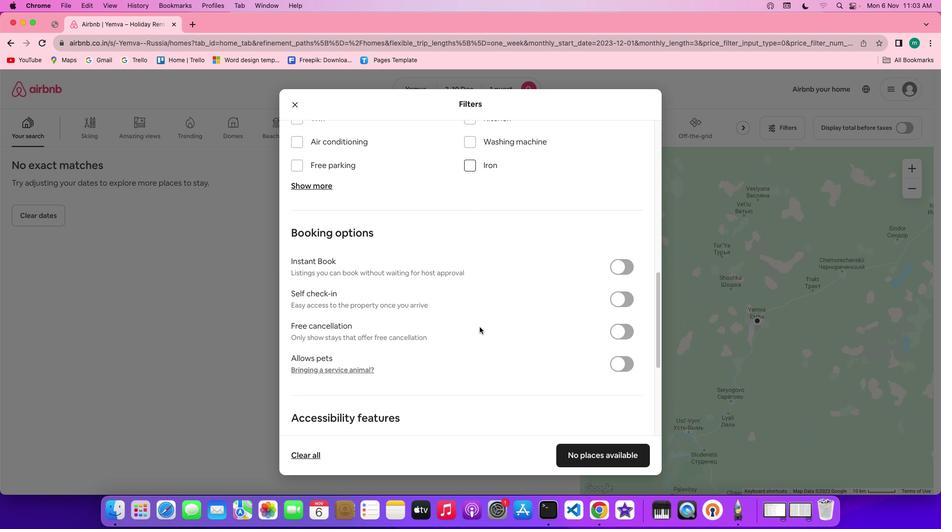 
Action: Mouse moved to (514, 352)
Screenshot: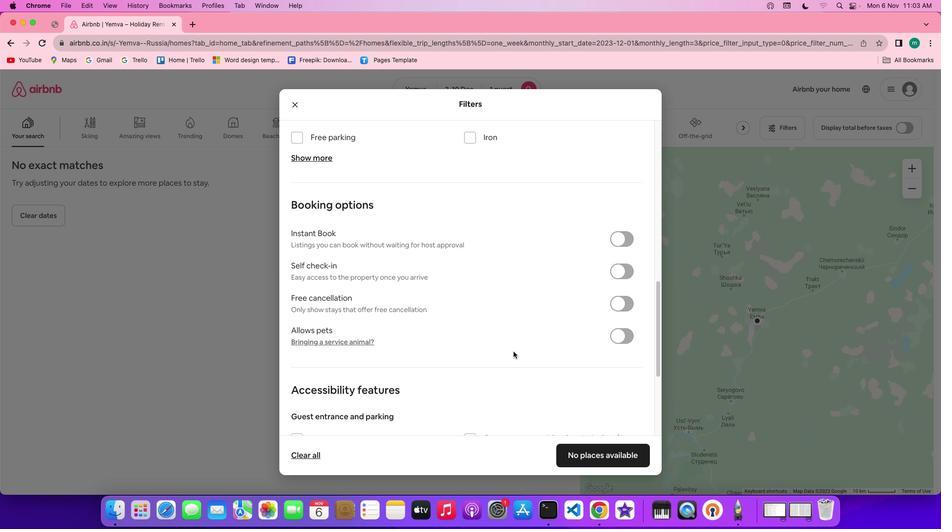 
Action: Mouse scrolled (514, 352) with delta (0, 0)
Screenshot: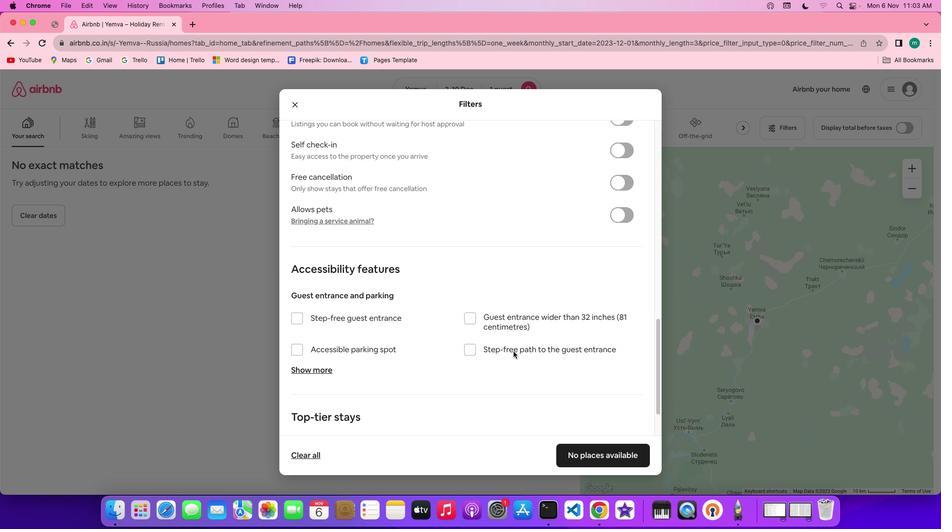 
Action: Mouse scrolled (514, 352) with delta (0, 0)
Screenshot: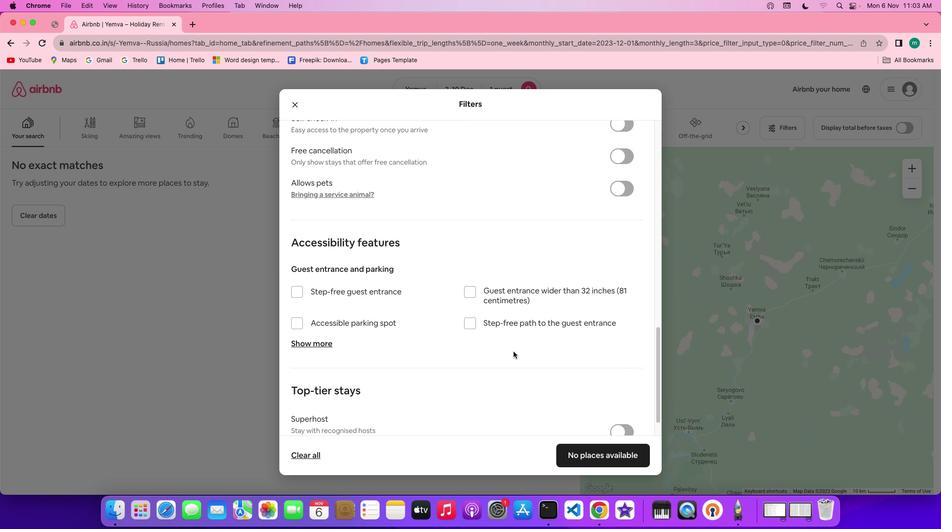
Action: Mouse scrolled (514, 352) with delta (0, 0)
Screenshot: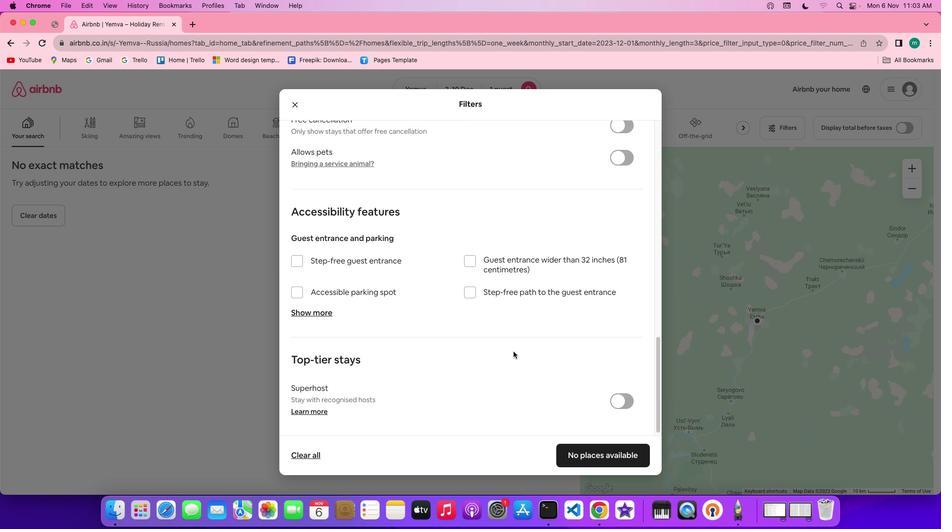 
Action: Mouse scrolled (514, 352) with delta (0, 0)
Screenshot: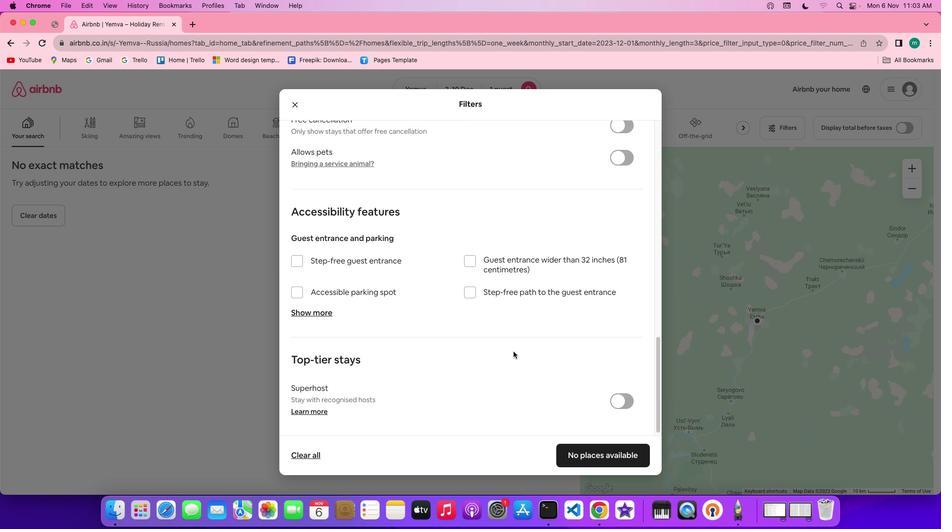 
Action: Mouse scrolled (514, 352) with delta (0, 0)
Screenshot: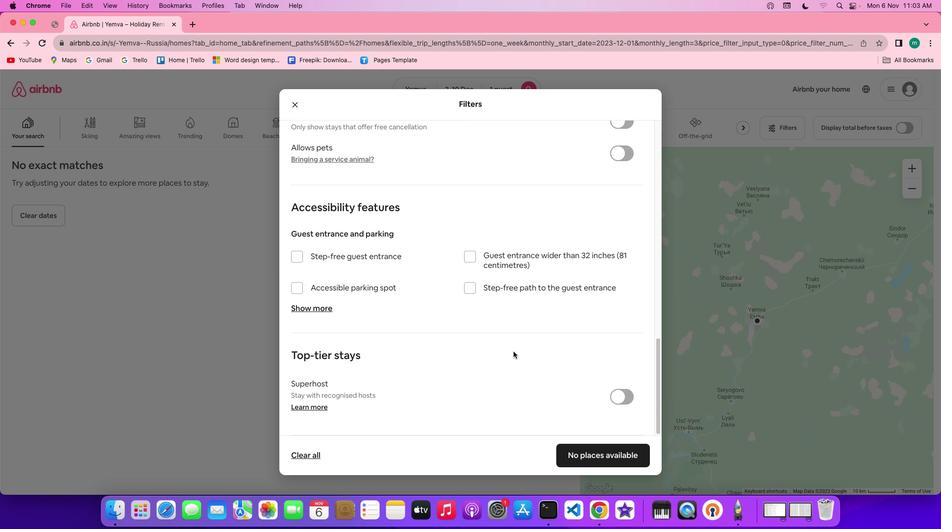 
Action: Mouse scrolled (514, 352) with delta (0, 0)
Screenshot: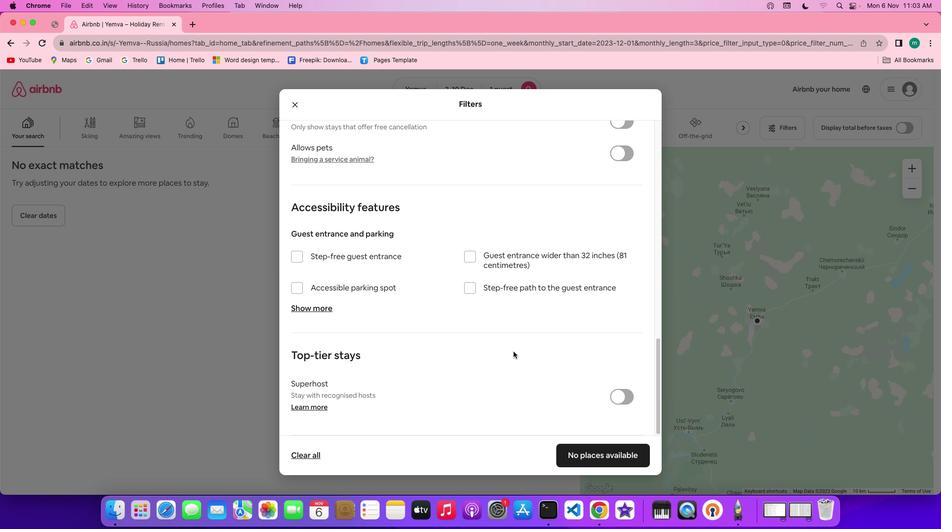 
Action: Mouse scrolled (514, 352) with delta (0, 0)
Screenshot: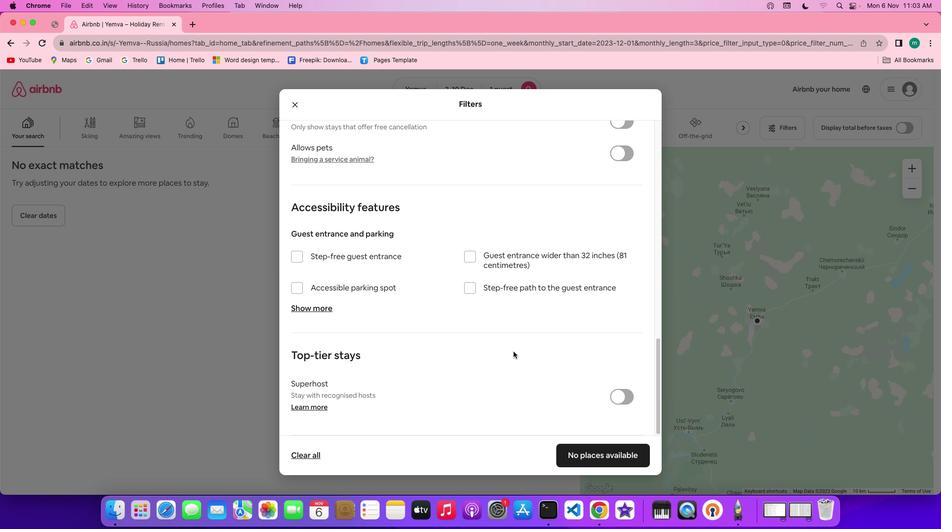 
Action: Mouse scrolled (514, 352) with delta (0, 0)
Screenshot: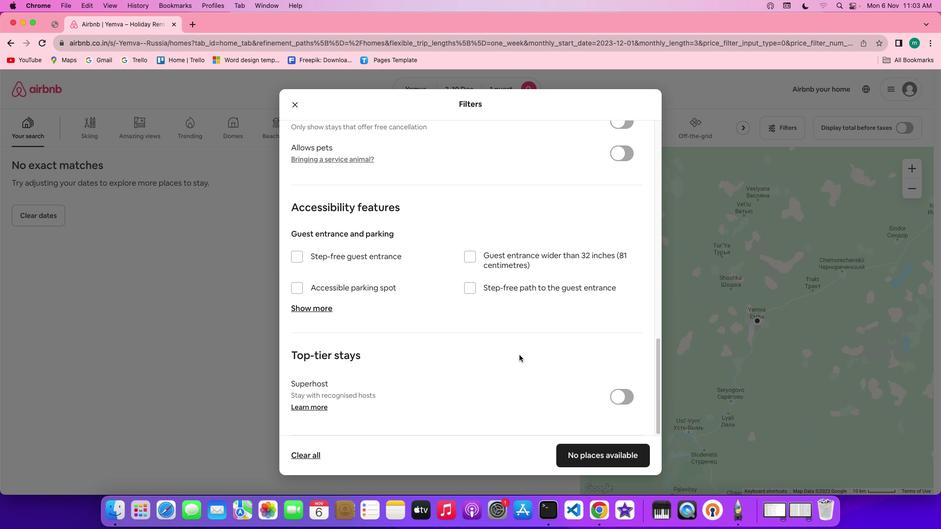 
Action: Mouse scrolled (514, 352) with delta (0, 0)
Screenshot: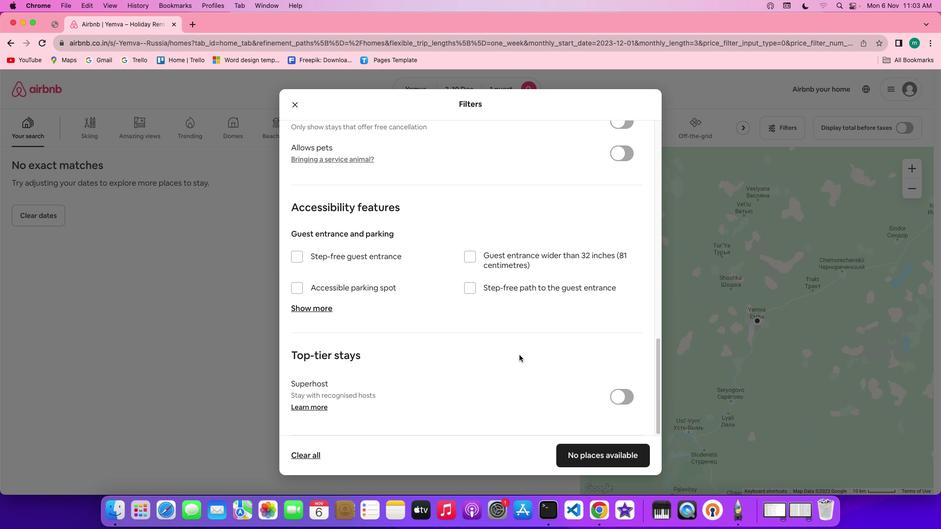 
Action: Mouse scrolled (514, 352) with delta (0, -1)
Screenshot: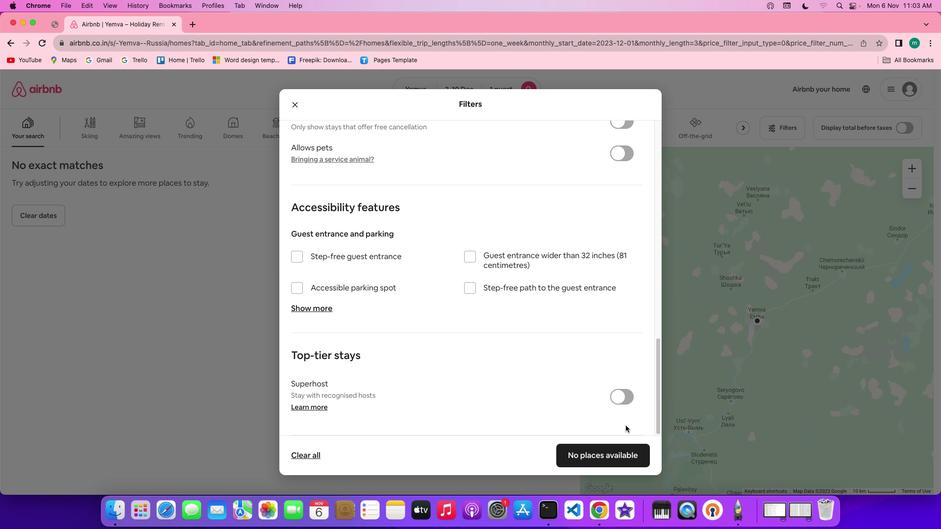 
Action: Mouse scrolled (514, 352) with delta (0, -1)
Screenshot: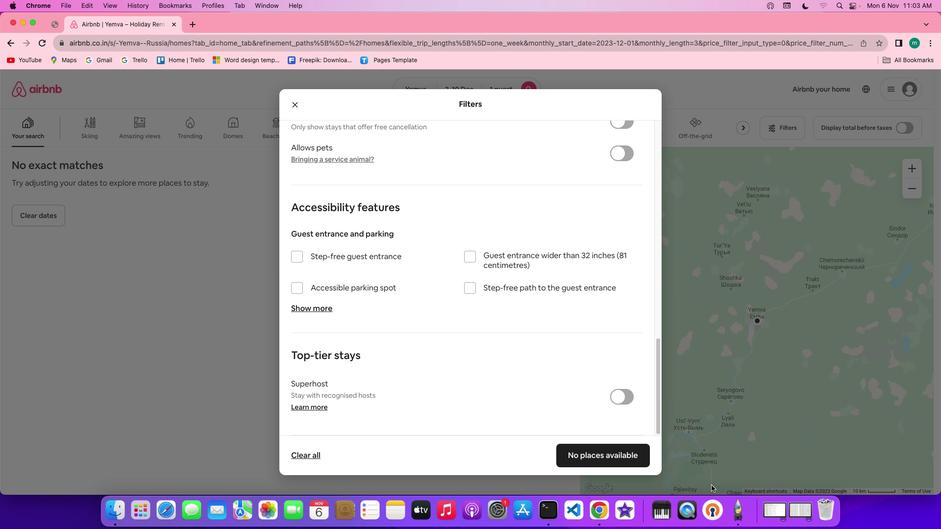 
Action: Mouse moved to (607, 459)
Screenshot: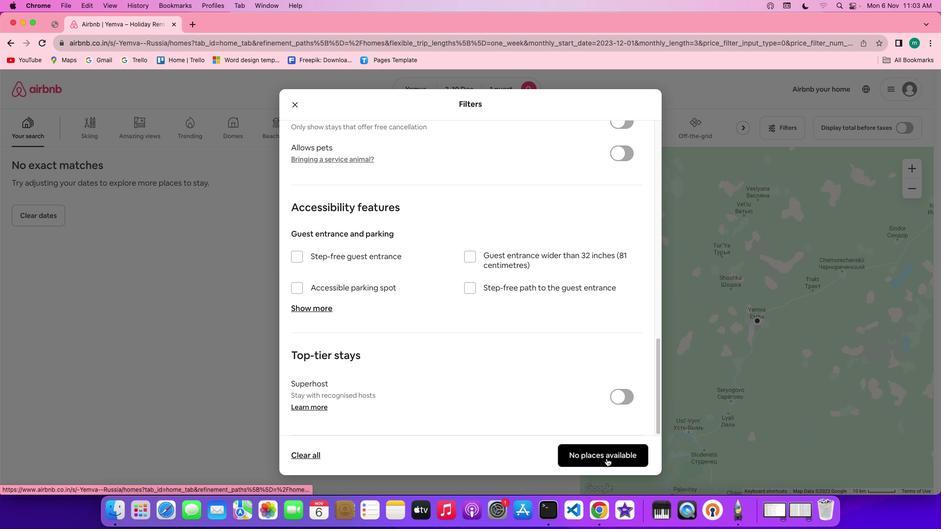 
Action: Mouse pressed left at (607, 459)
Screenshot: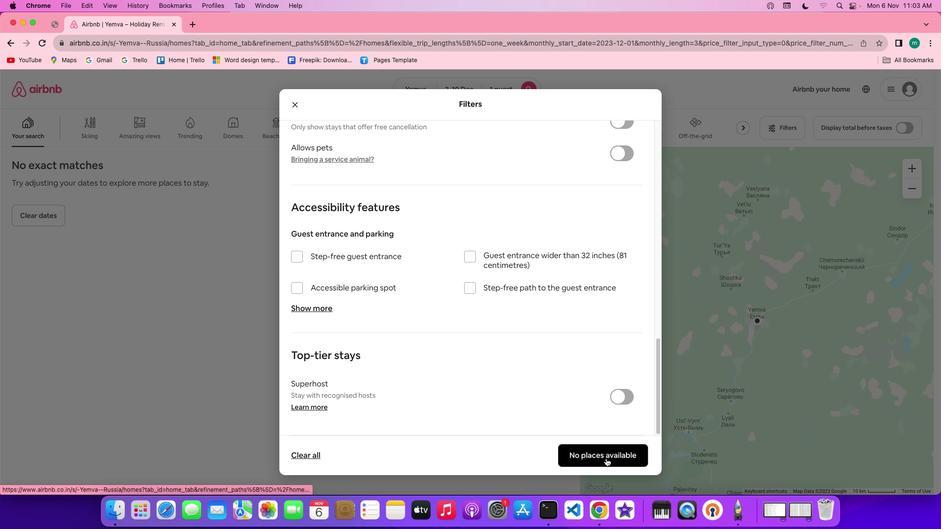 
Action: Mouse moved to (606, 459)
Screenshot: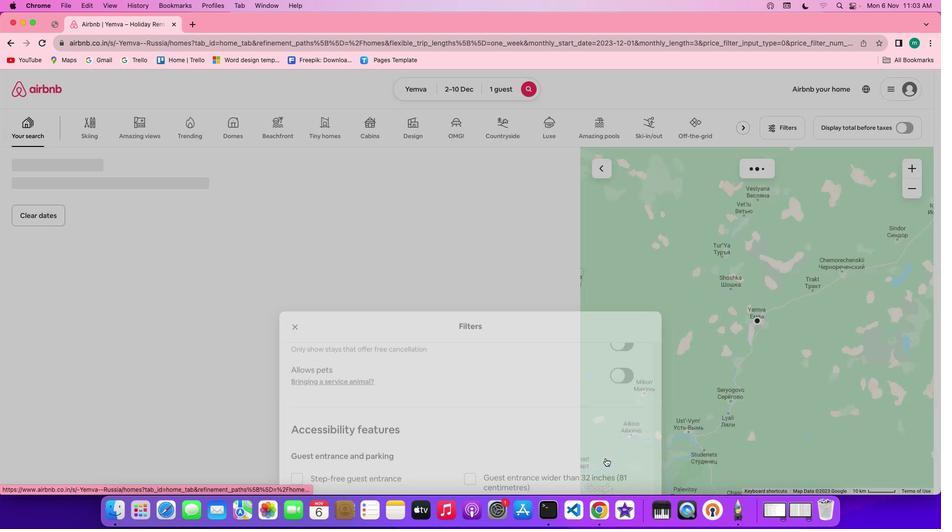 
